 Task: Create a due date automation trigger when advanced on, on the tuesday of the week a card is due add fields with custom field "Resume" set to a date less than 1 working days ago at 11:00 AM.
Action: Mouse moved to (974, 305)
Screenshot: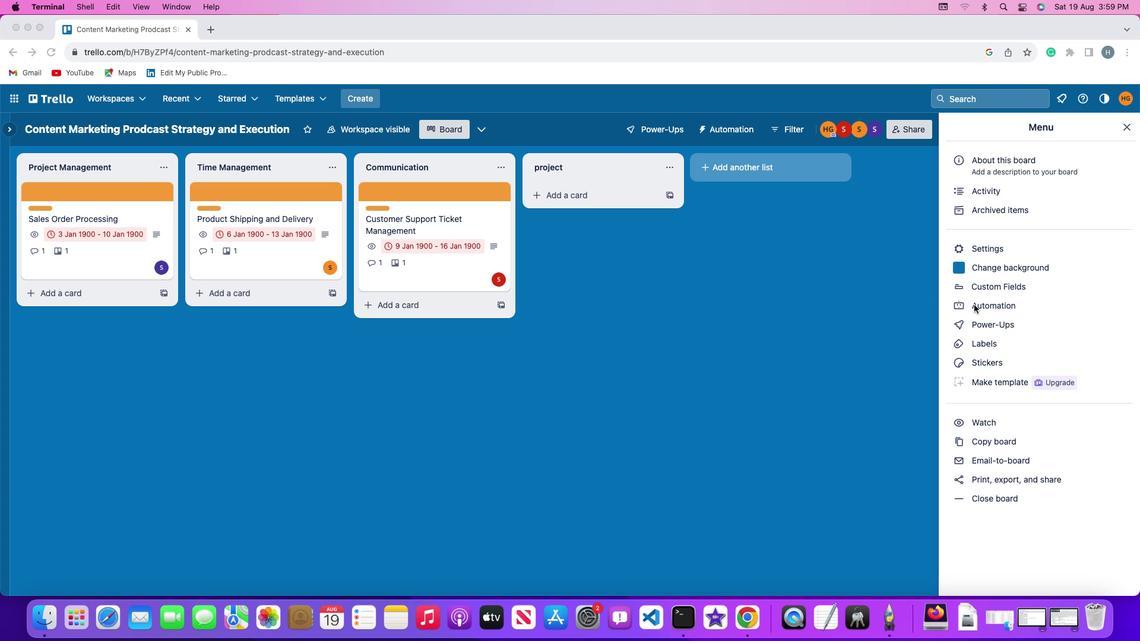 
Action: Mouse pressed left at (974, 305)
Screenshot: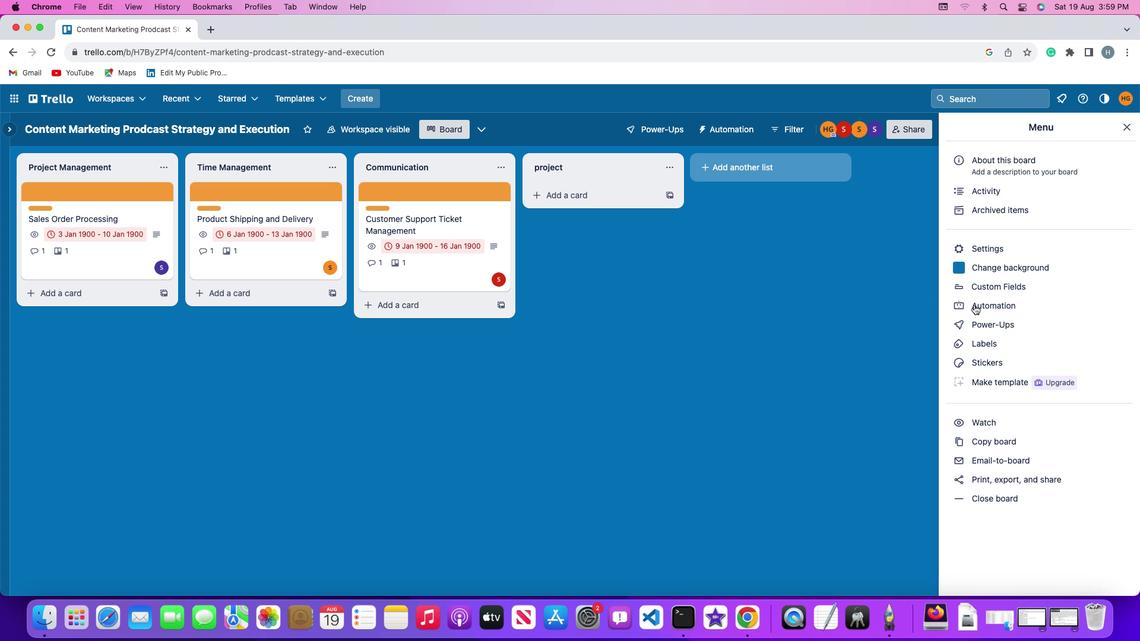 
Action: Mouse pressed left at (974, 305)
Screenshot: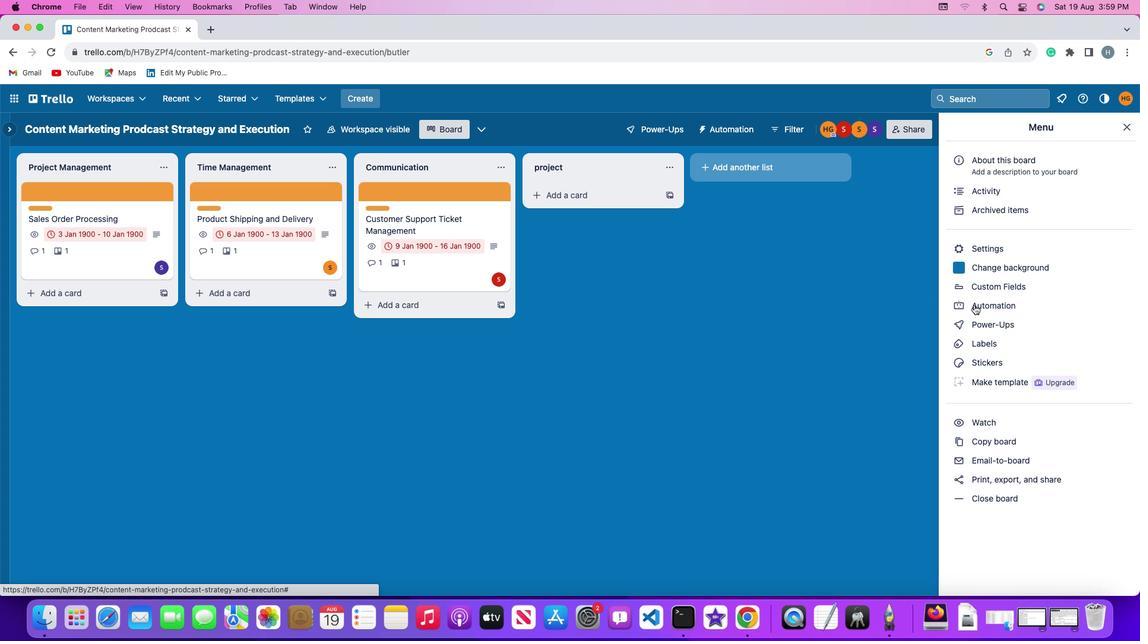
Action: Mouse moved to (86, 282)
Screenshot: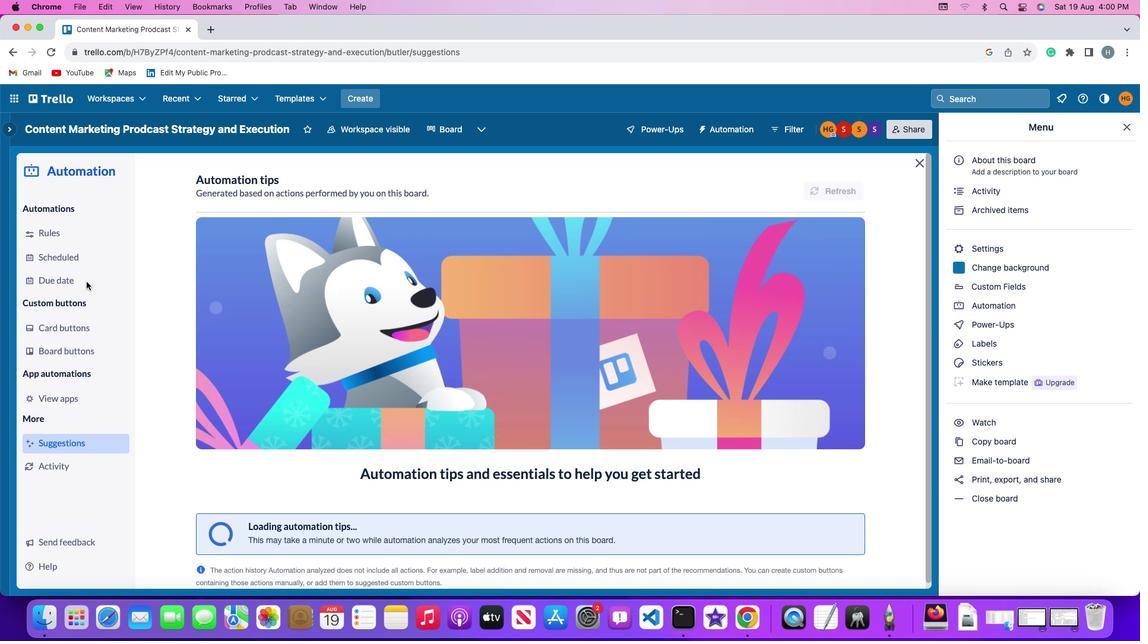 
Action: Mouse pressed left at (86, 282)
Screenshot: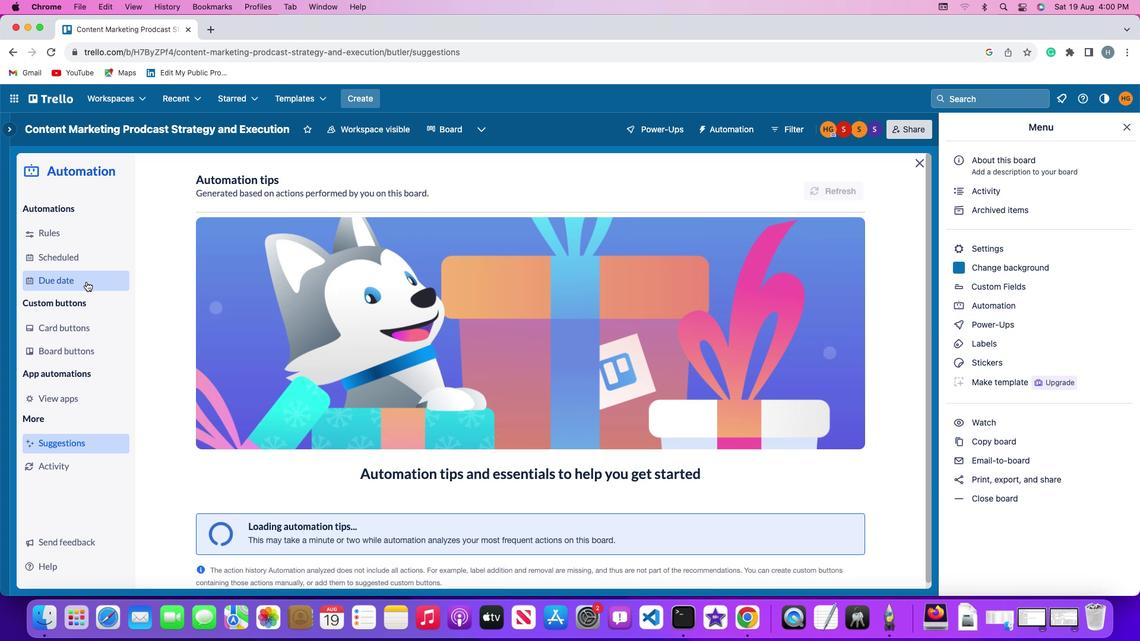 
Action: Mouse moved to (793, 186)
Screenshot: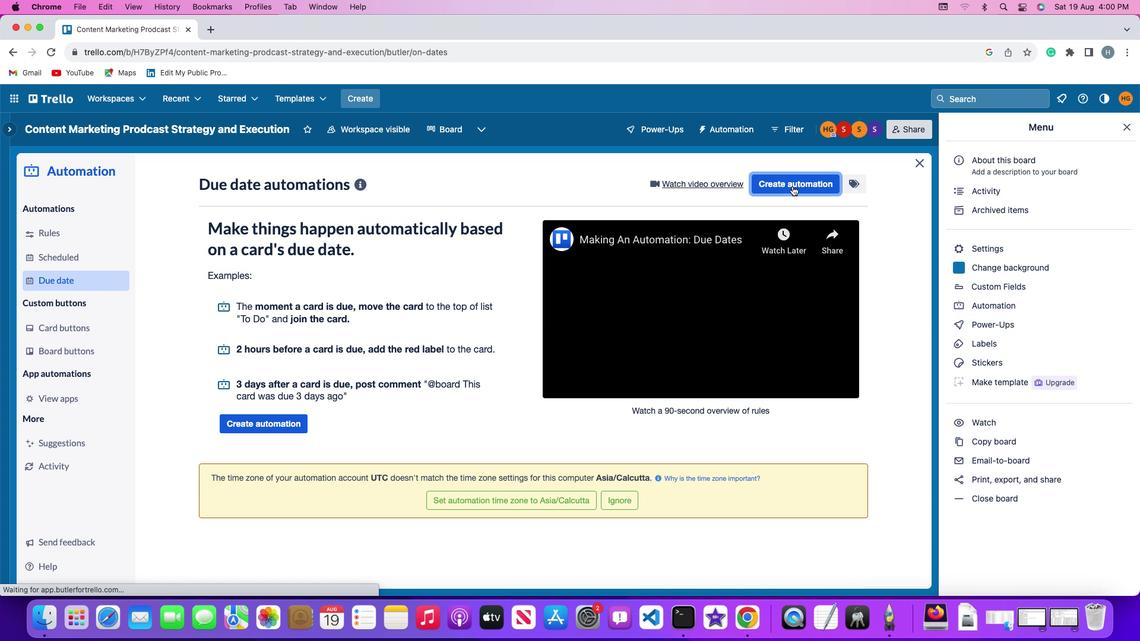 
Action: Mouse pressed left at (793, 186)
Screenshot: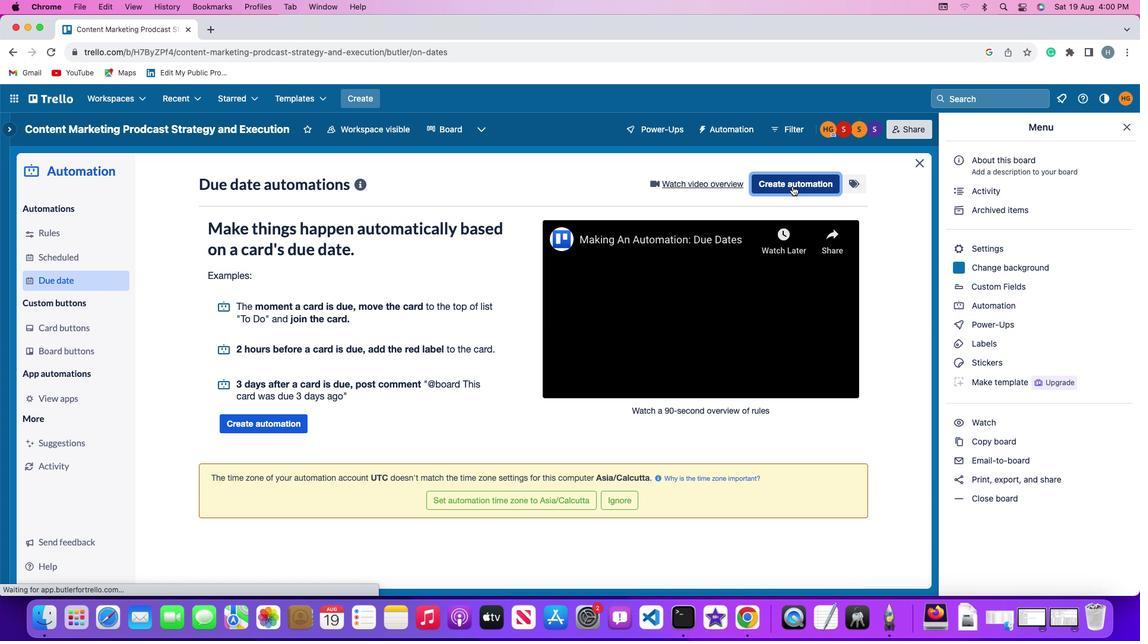 
Action: Mouse moved to (231, 290)
Screenshot: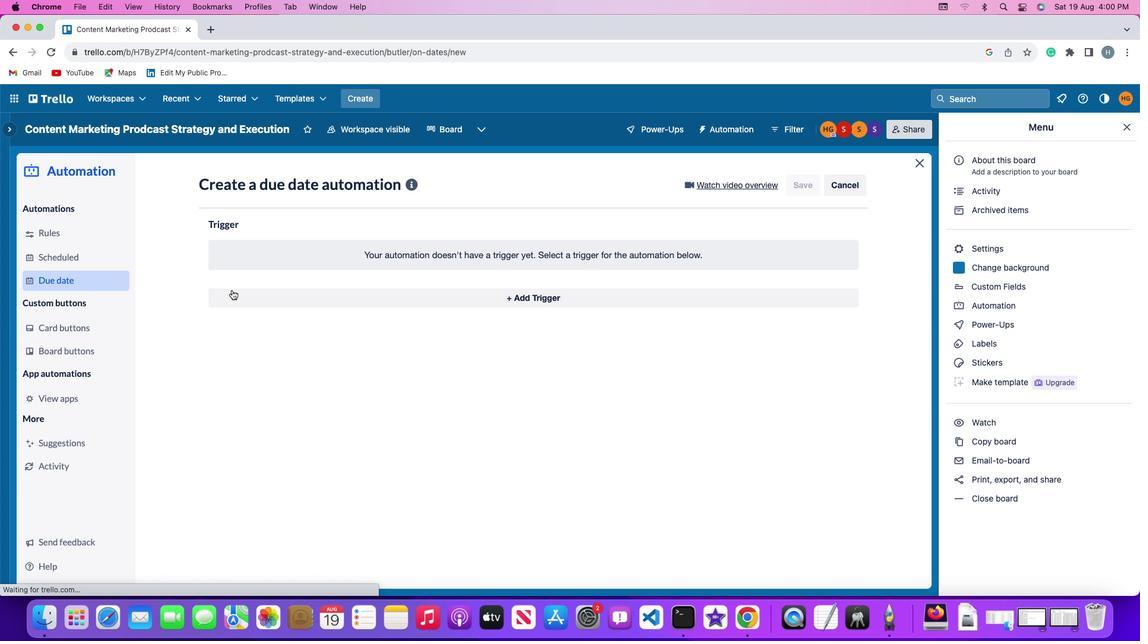 
Action: Mouse pressed left at (231, 290)
Screenshot: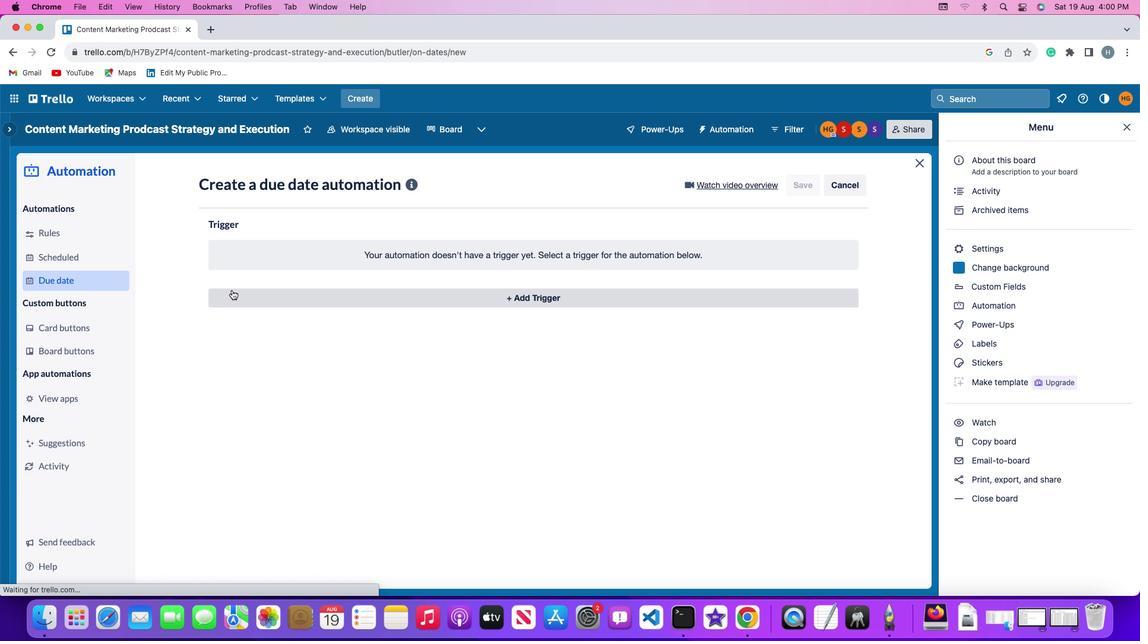 
Action: Mouse moved to (263, 513)
Screenshot: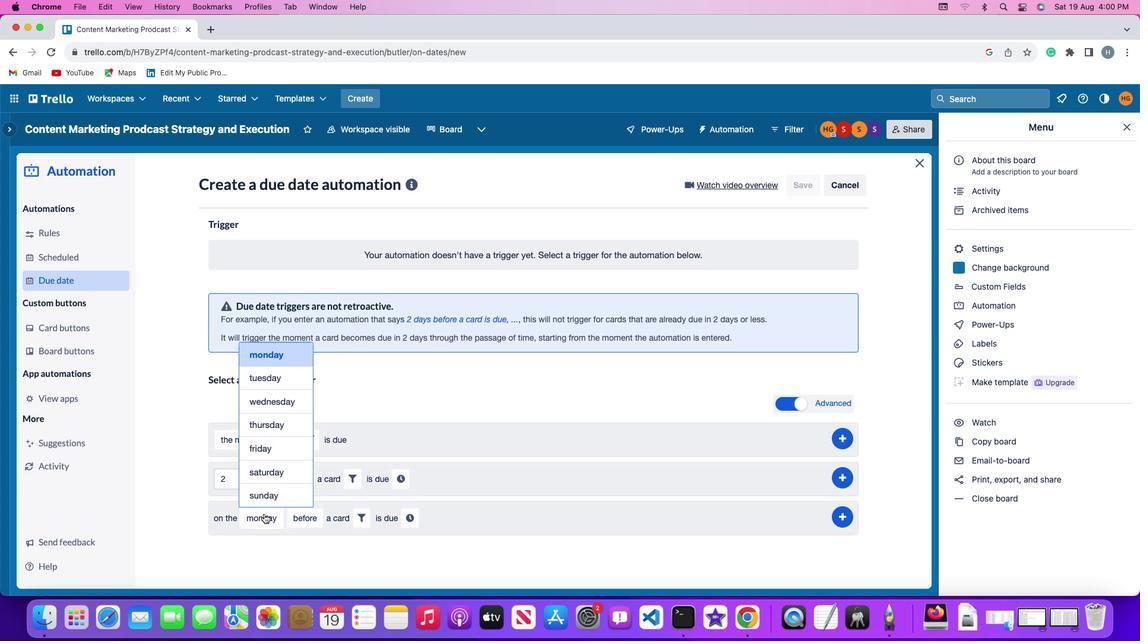
Action: Mouse pressed left at (263, 513)
Screenshot: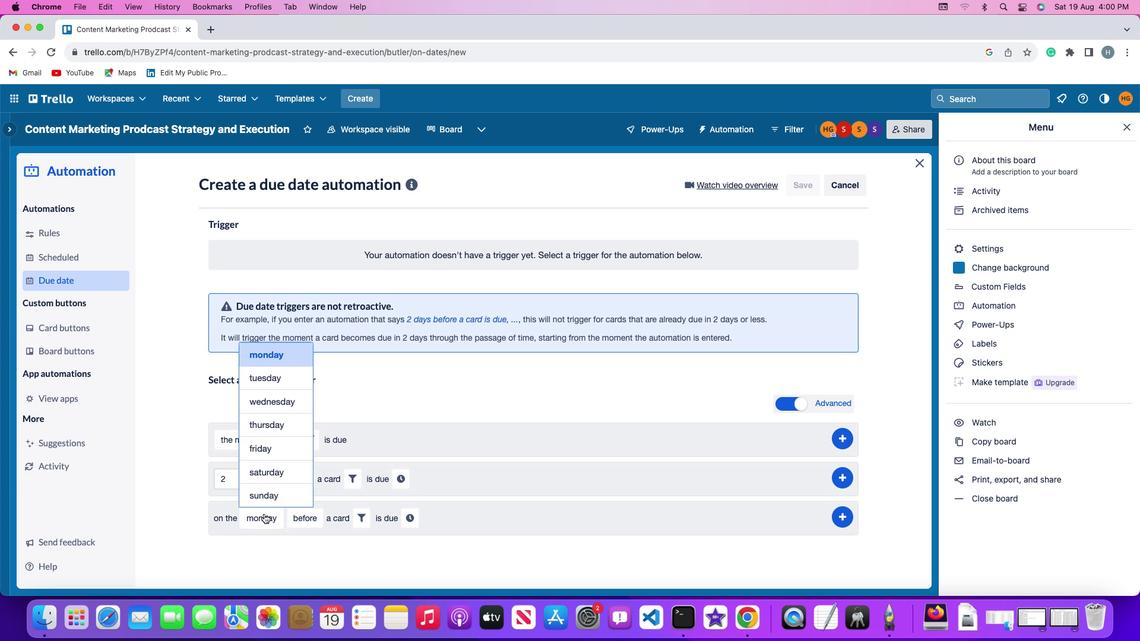 
Action: Mouse moved to (274, 377)
Screenshot: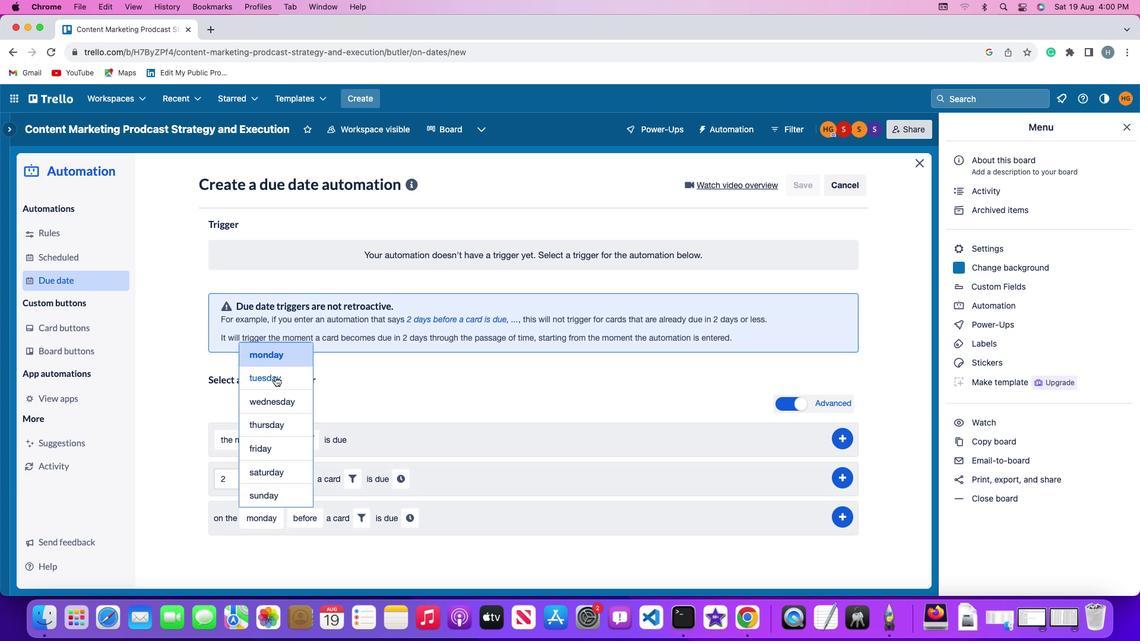 
Action: Mouse pressed left at (274, 377)
Screenshot: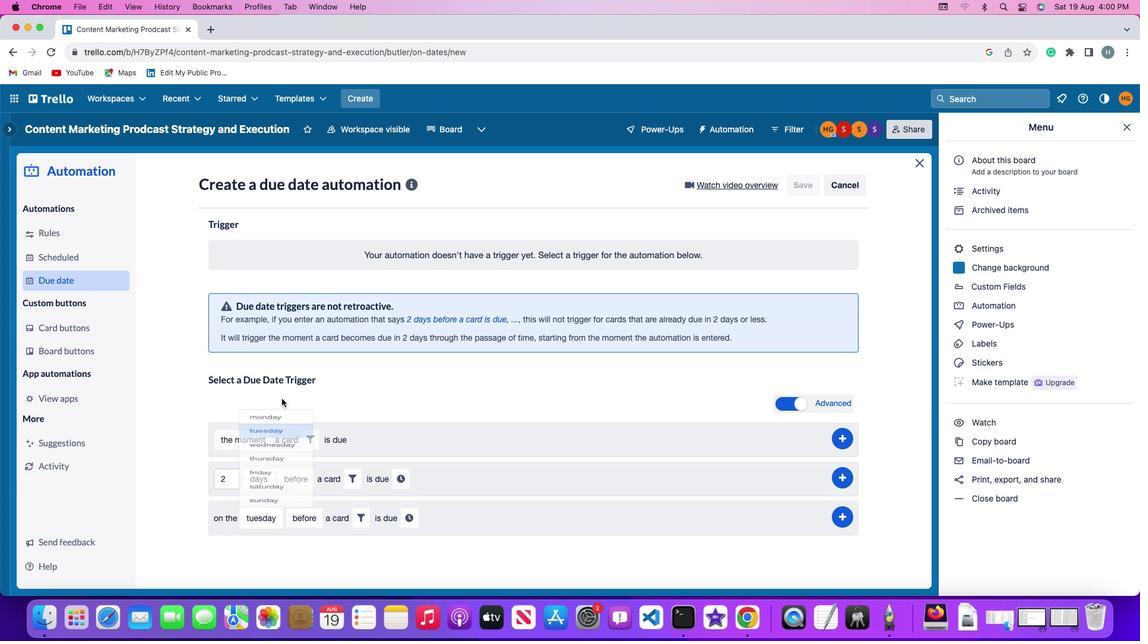 
Action: Mouse moved to (314, 514)
Screenshot: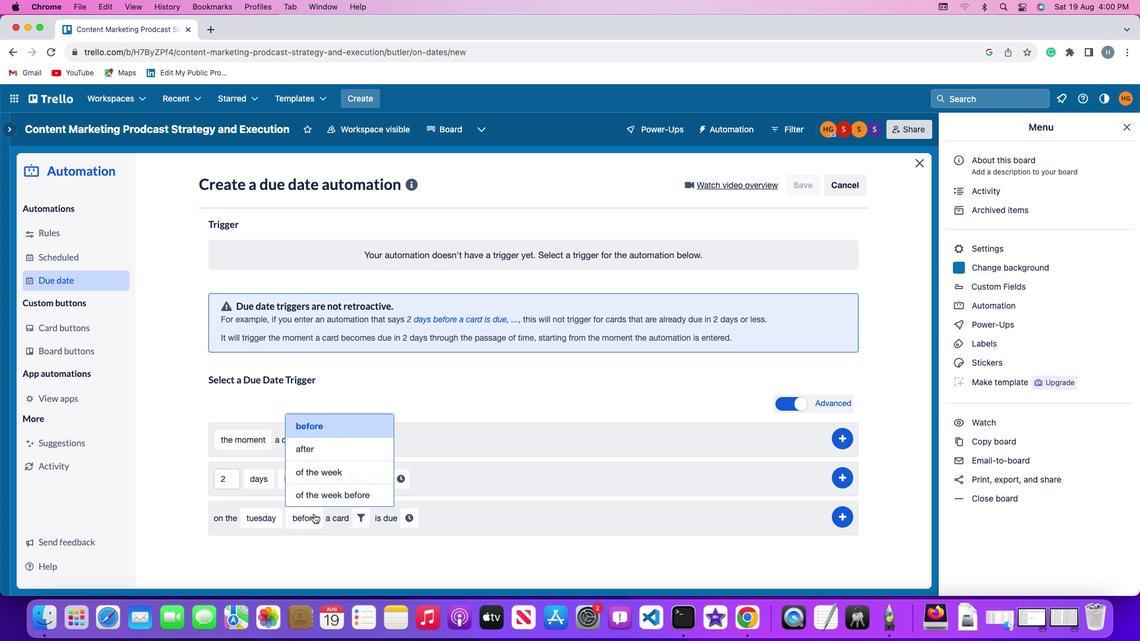 
Action: Mouse pressed left at (314, 514)
Screenshot: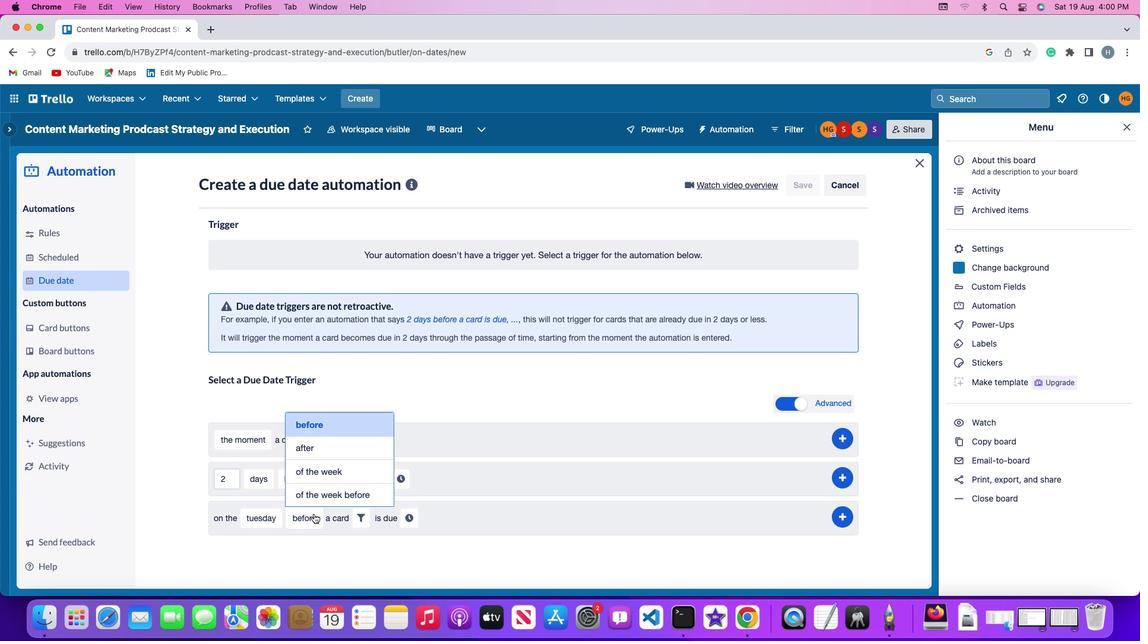 
Action: Mouse moved to (332, 472)
Screenshot: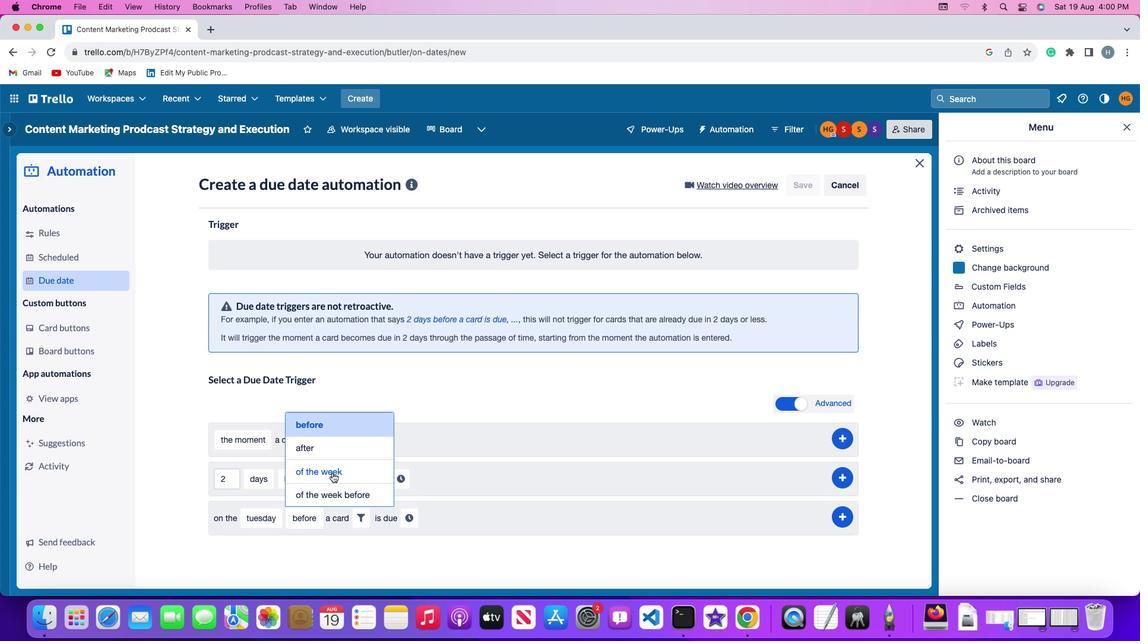 
Action: Mouse pressed left at (332, 472)
Screenshot: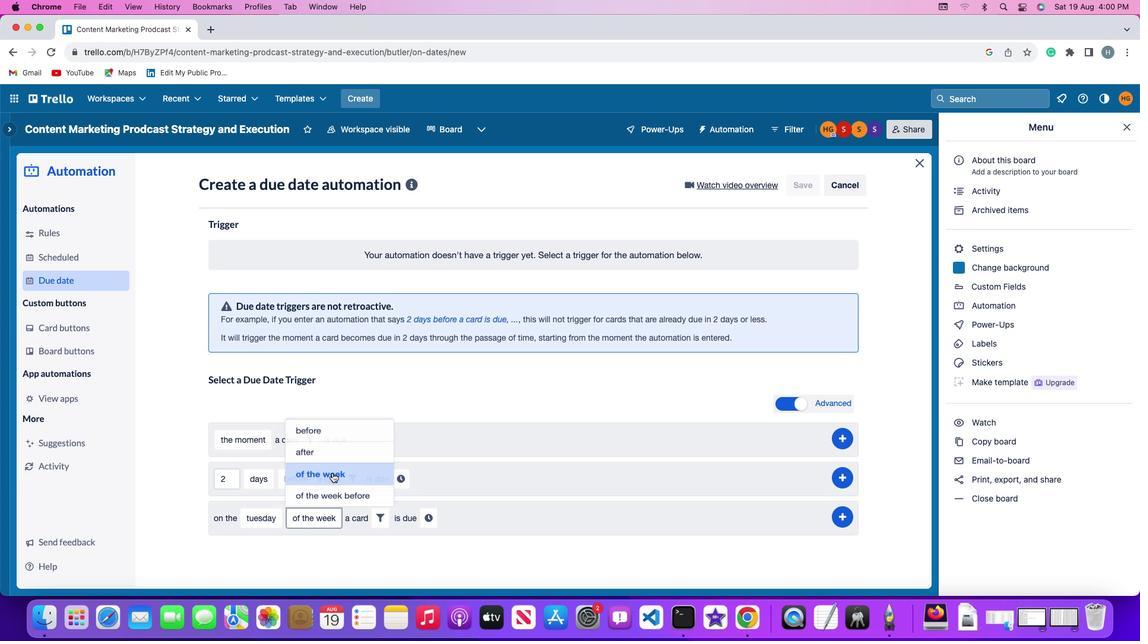 
Action: Mouse moved to (386, 517)
Screenshot: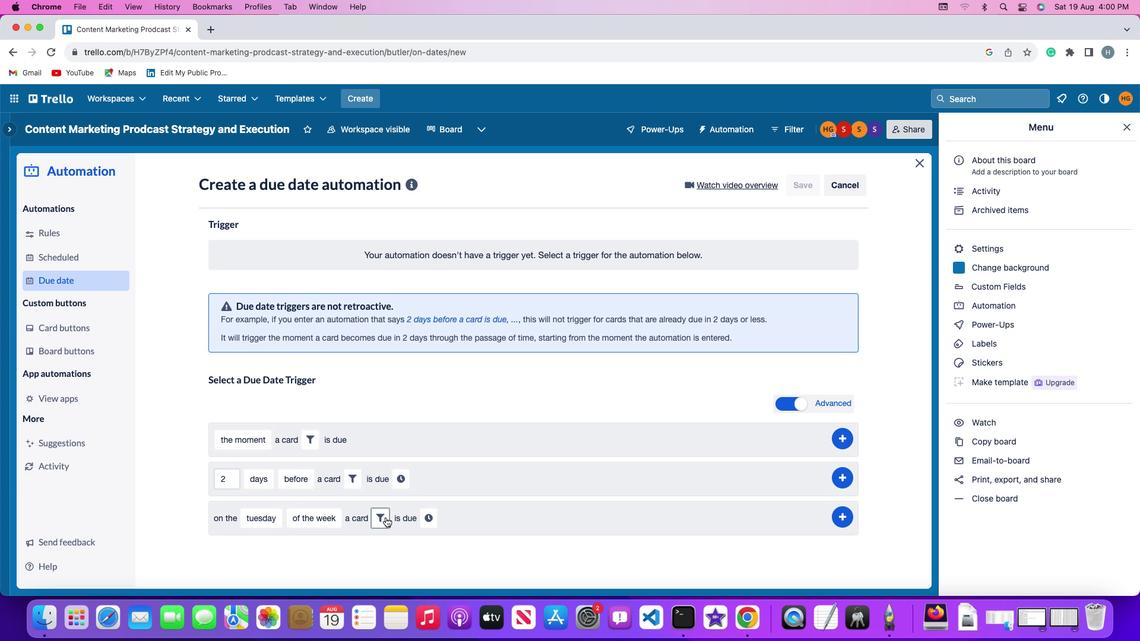 
Action: Mouse pressed left at (386, 517)
Screenshot: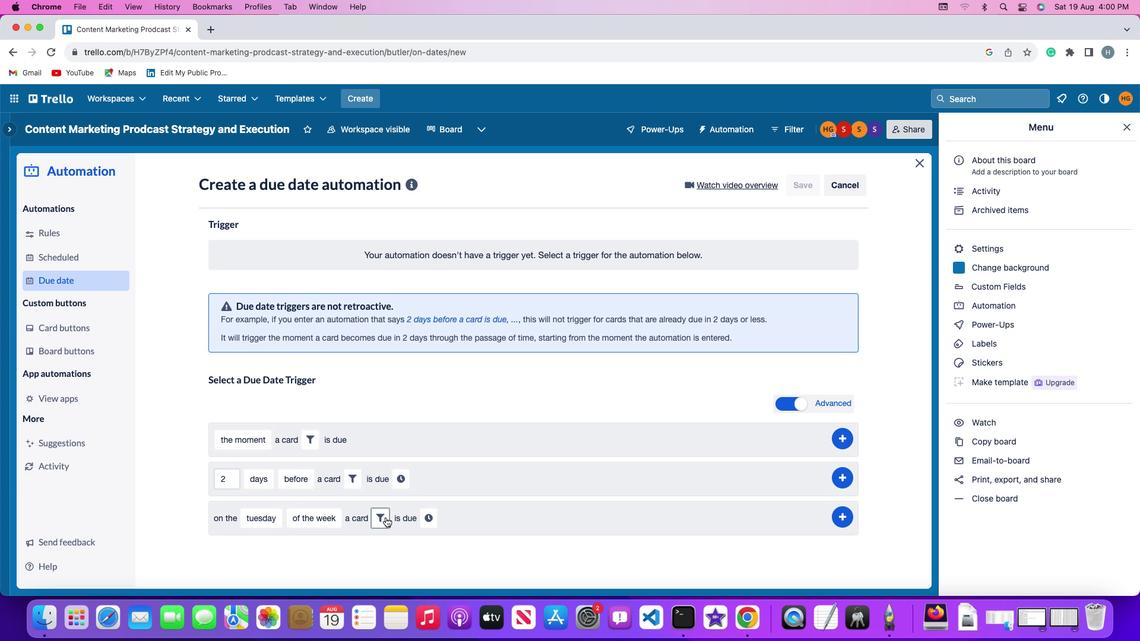 
Action: Mouse moved to (580, 554)
Screenshot: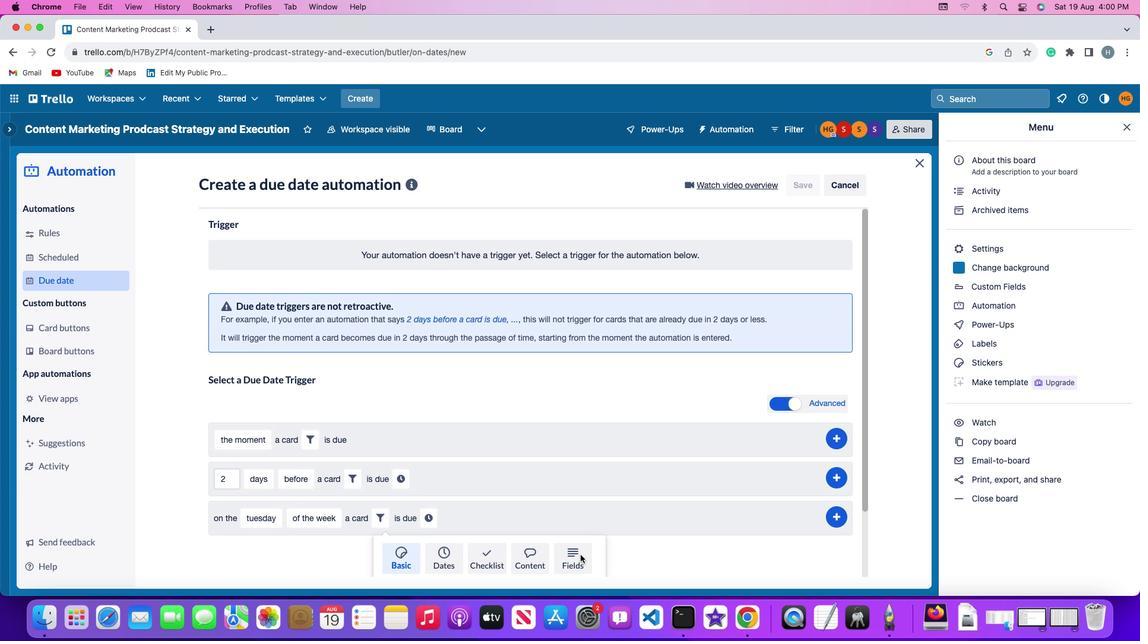 
Action: Mouse pressed left at (580, 554)
Screenshot: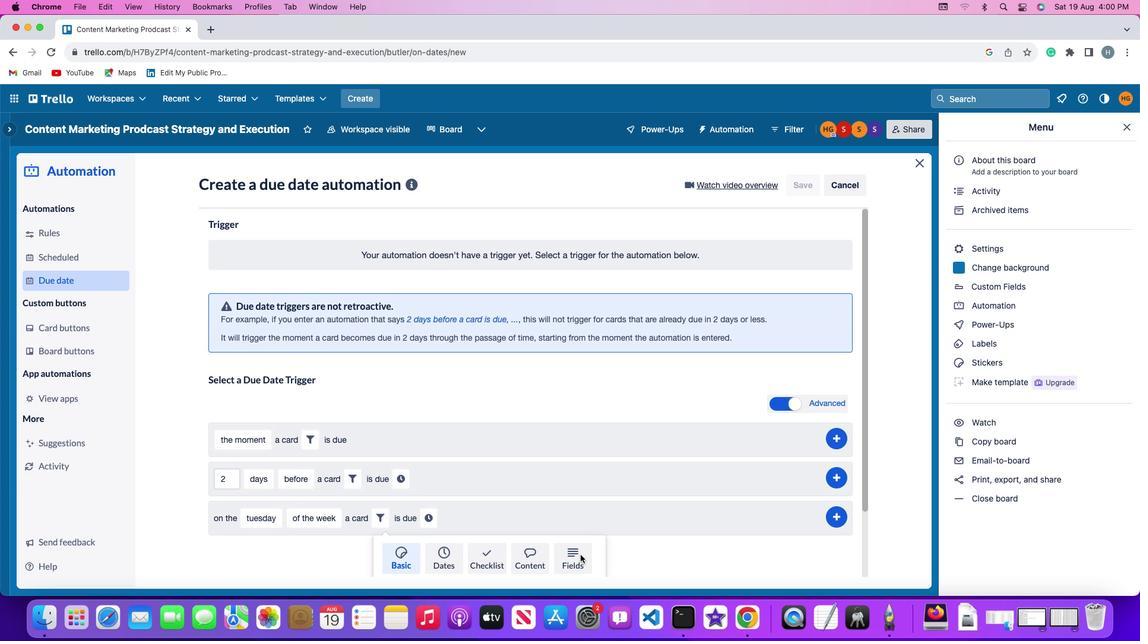 
Action: Mouse moved to (360, 553)
Screenshot: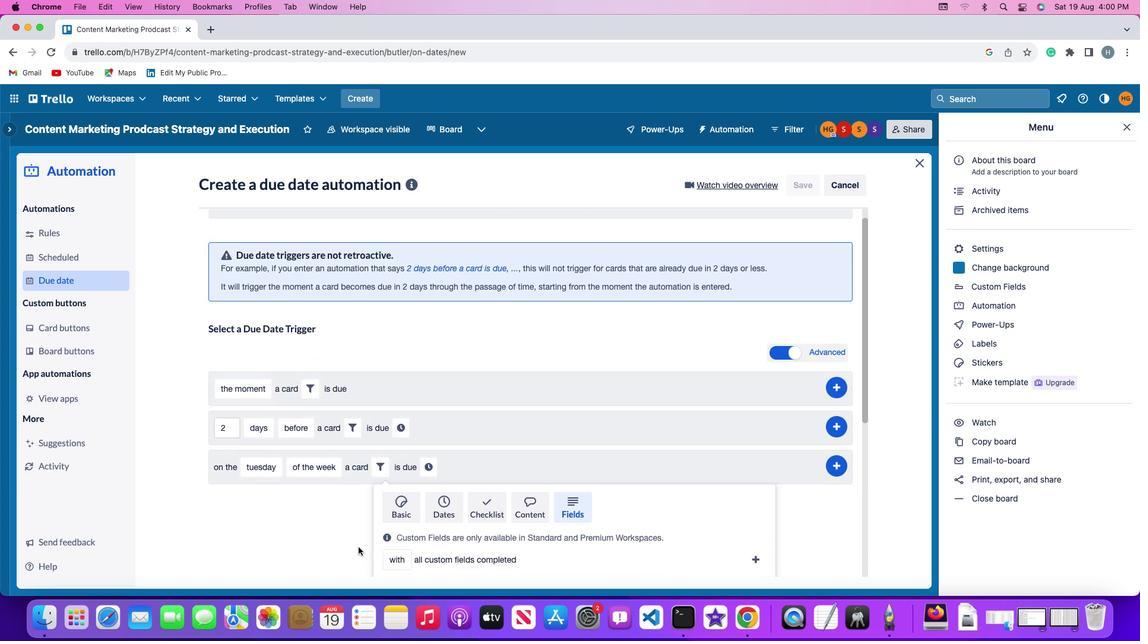 
Action: Mouse scrolled (360, 553) with delta (0, 0)
Screenshot: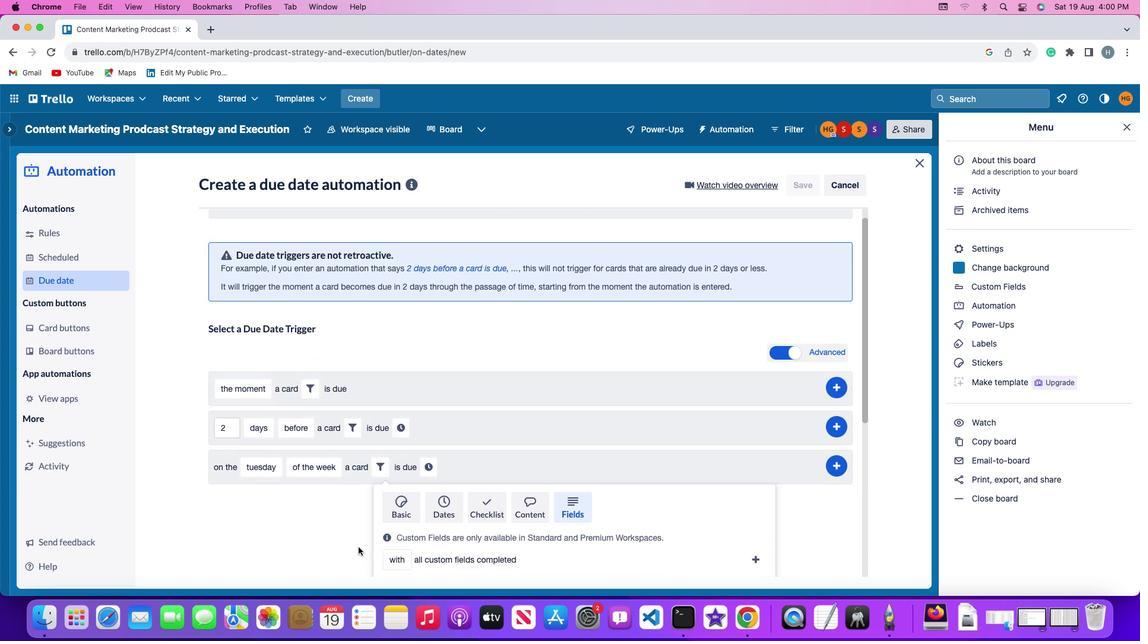 
Action: Mouse moved to (359, 552)
Screenshot: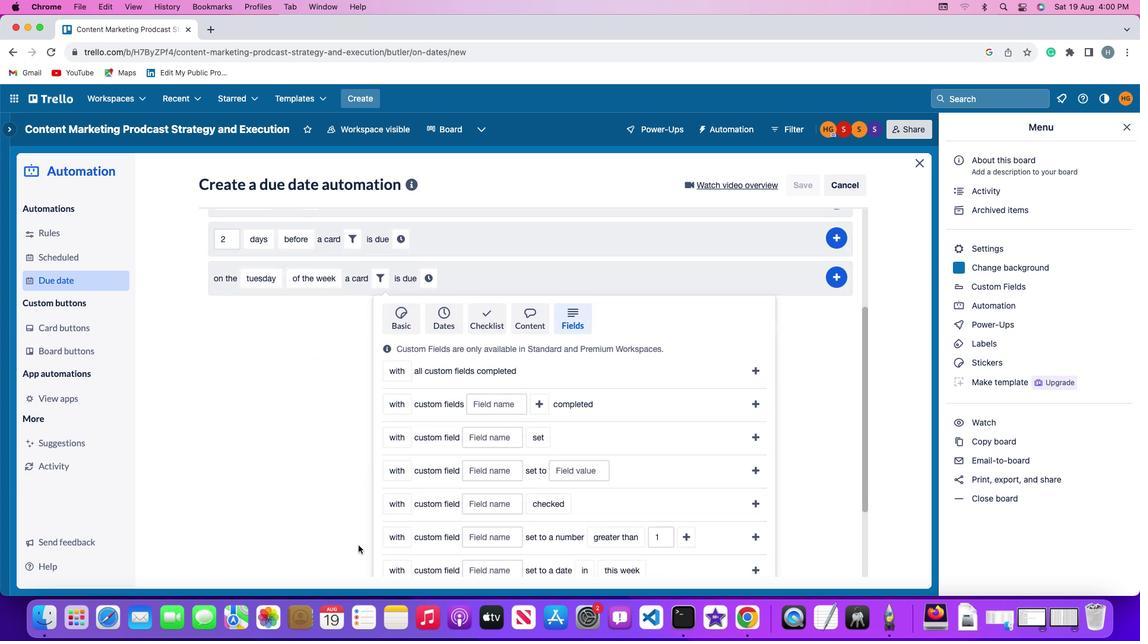 
Action: Mouse scrolled (359, 552) with delta (0, 0)
Screenshot: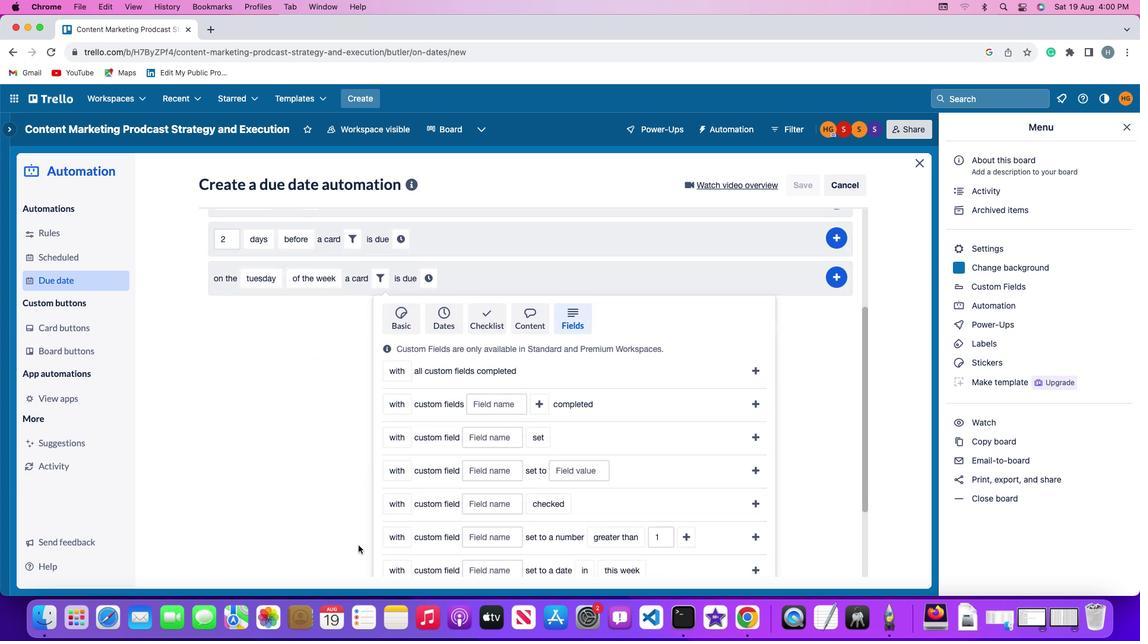 
Action: Mouse scrolled (359, 552) with delta (0, -1)
Screenshot: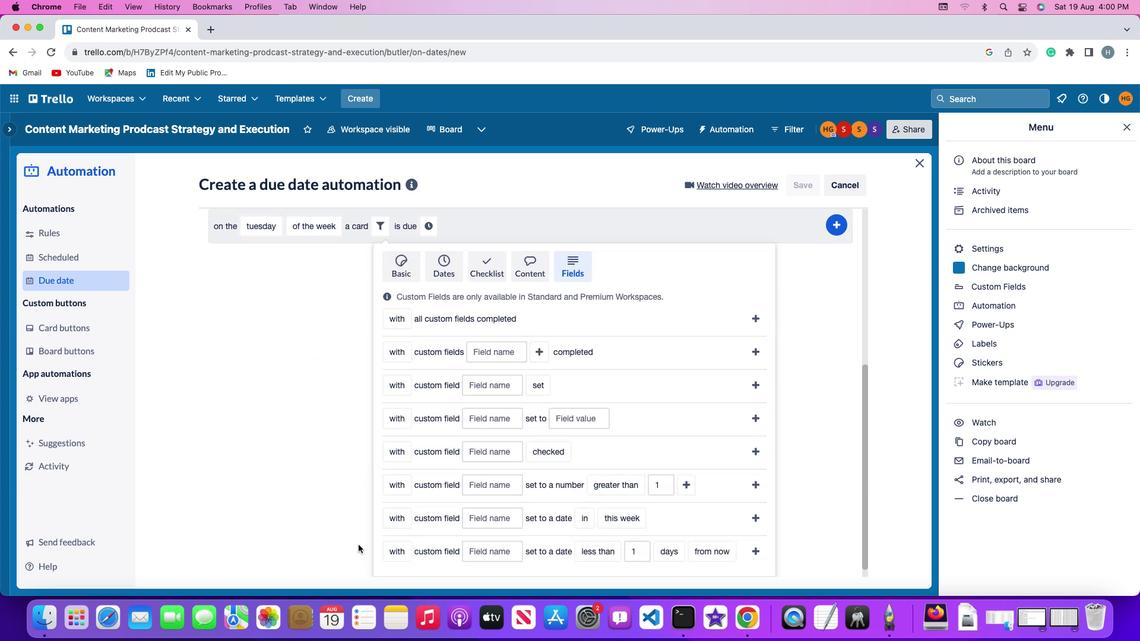 
Action: Mouse moved to (359, 552)
Screenshot: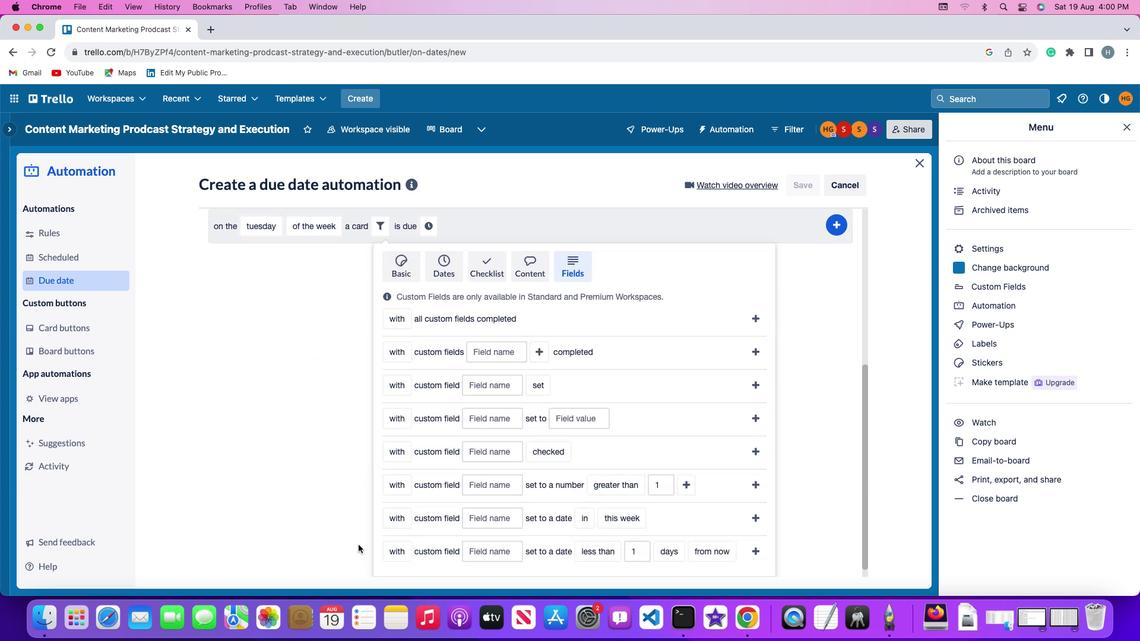 
Action: Mouse scrolled (359, 552) with delta (0, -2)
Screenshot: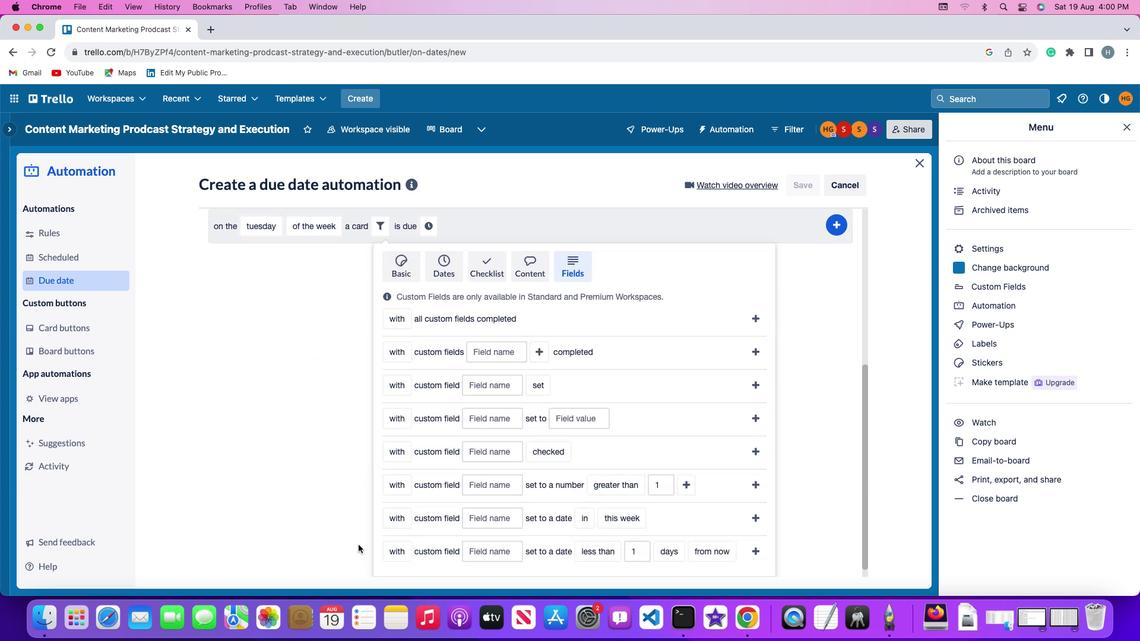 
Action: Mouse moved to (359, 551)
Screenshot: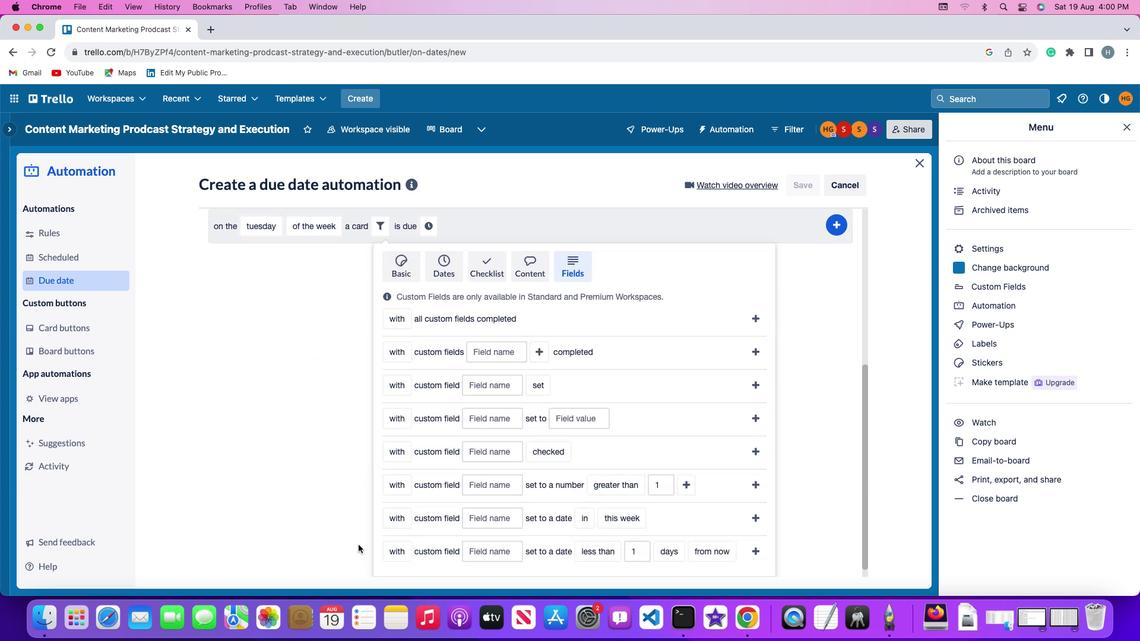 
Action: Mouse scrolled (359, 551) with delta (0, -3)
Screenshot: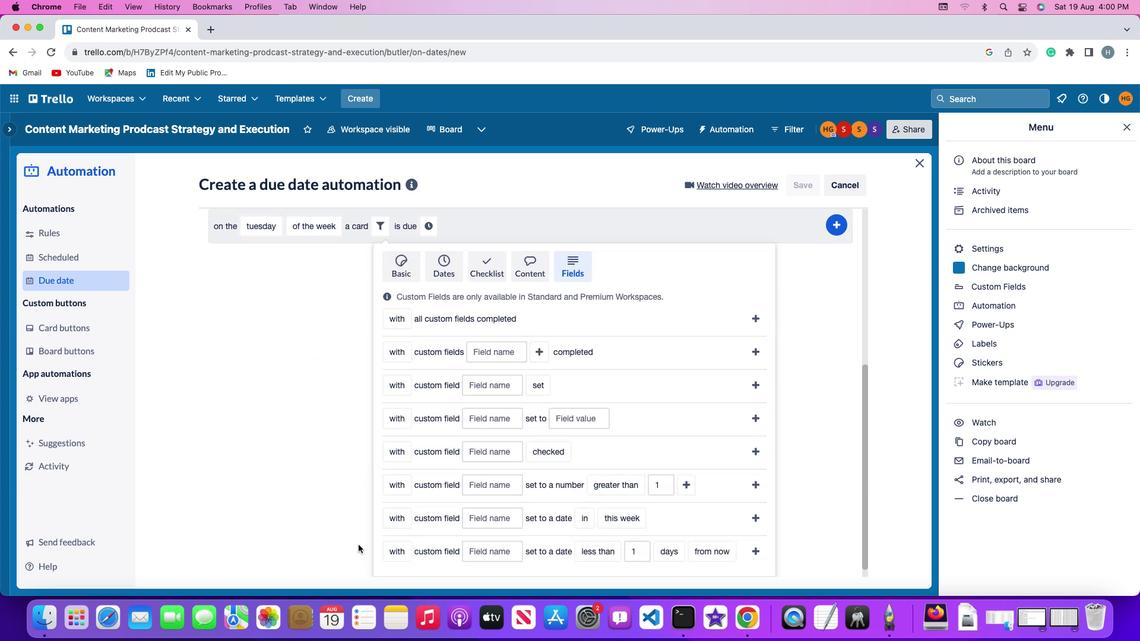 
Action: Mouse moved to (358, 550)
Screenshot: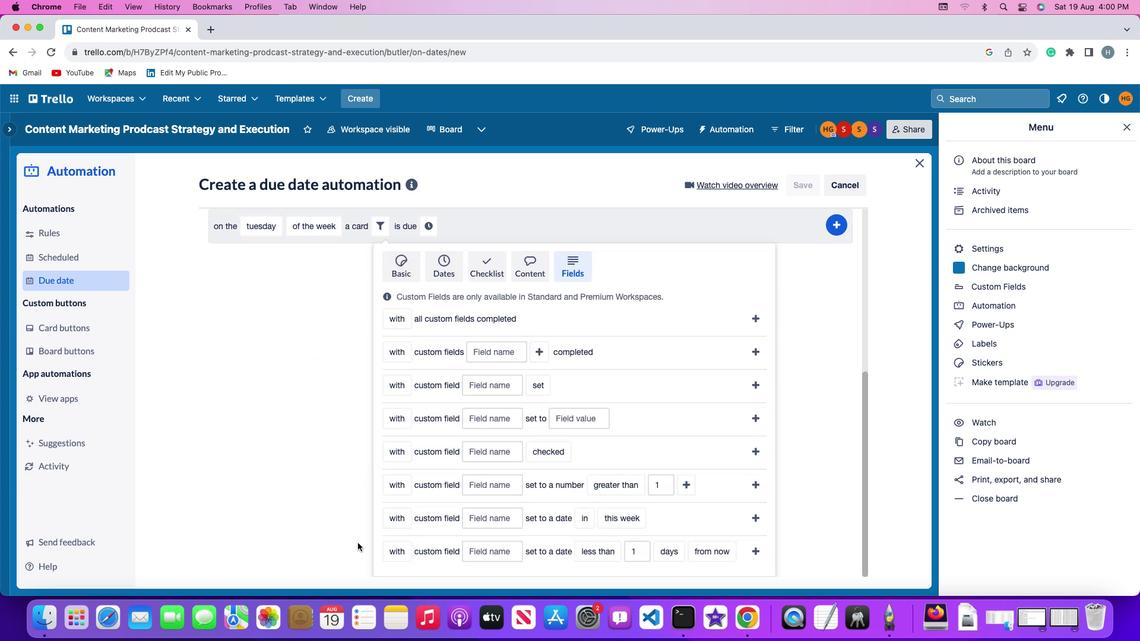 
Action: Mouse scrolled (358, 550) with delta (0, -3)
Screenshot: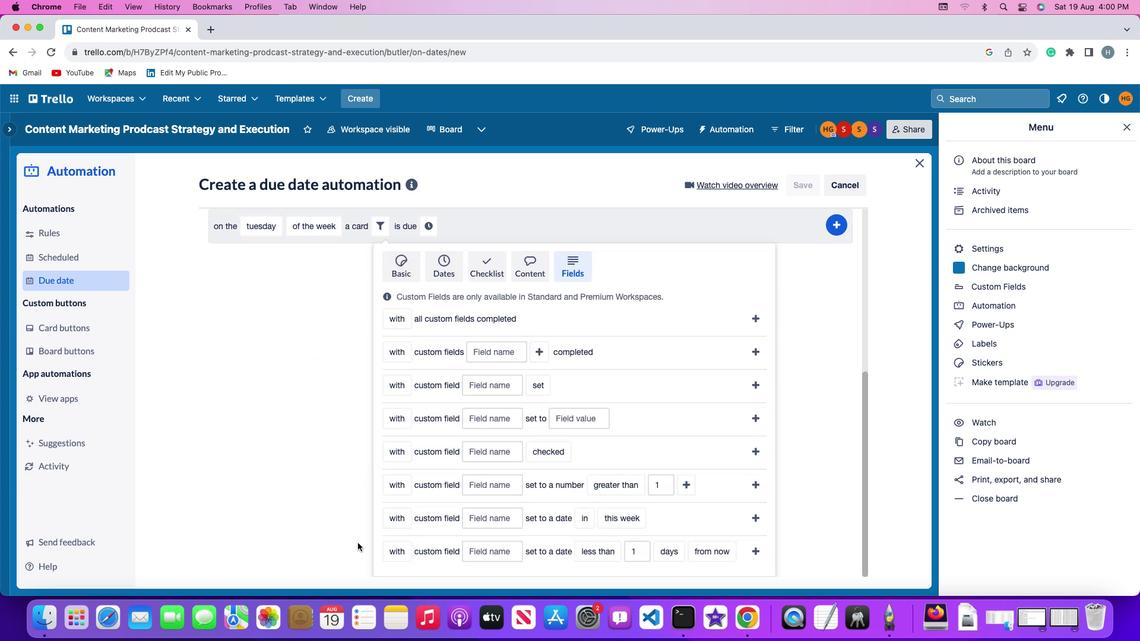 
Action: Mouse moved to (357, 541)
Screenshot: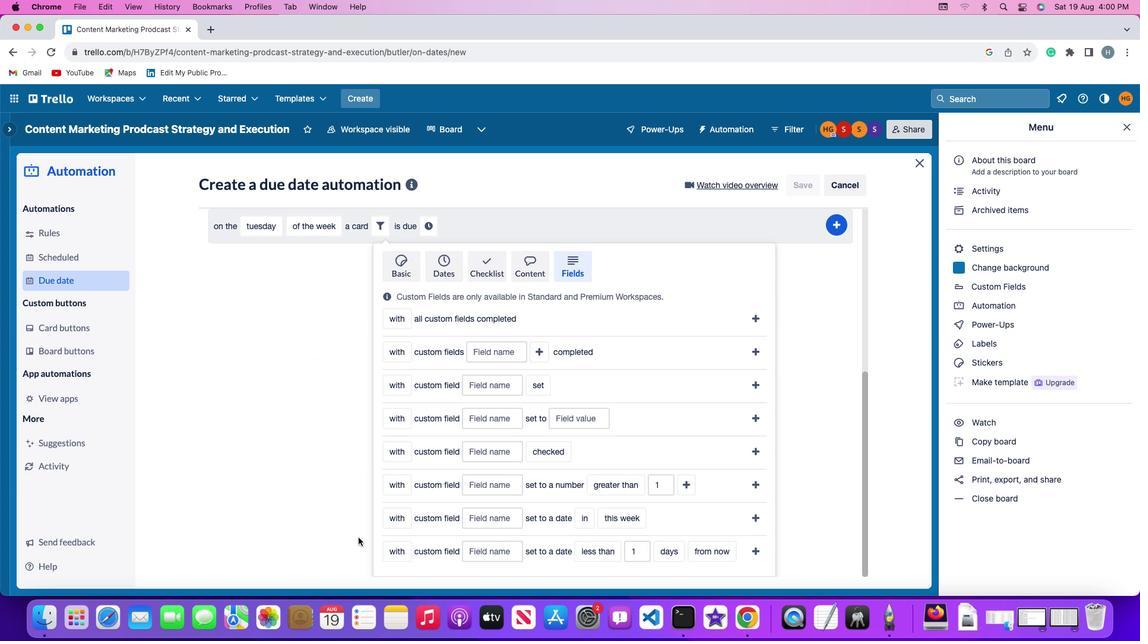 
Action: Mouse scrolled (357, 541) with delta (0, 0)
Screenshot: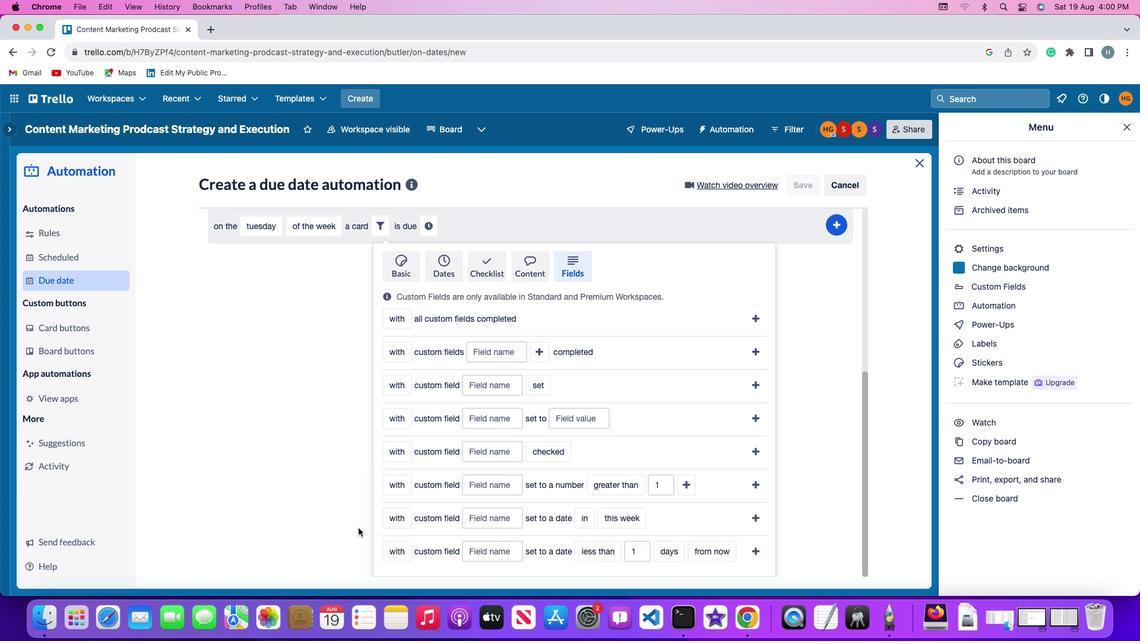 
Action: Mouse scrolled (357, 541) with delta (0, 0)
Screenshot: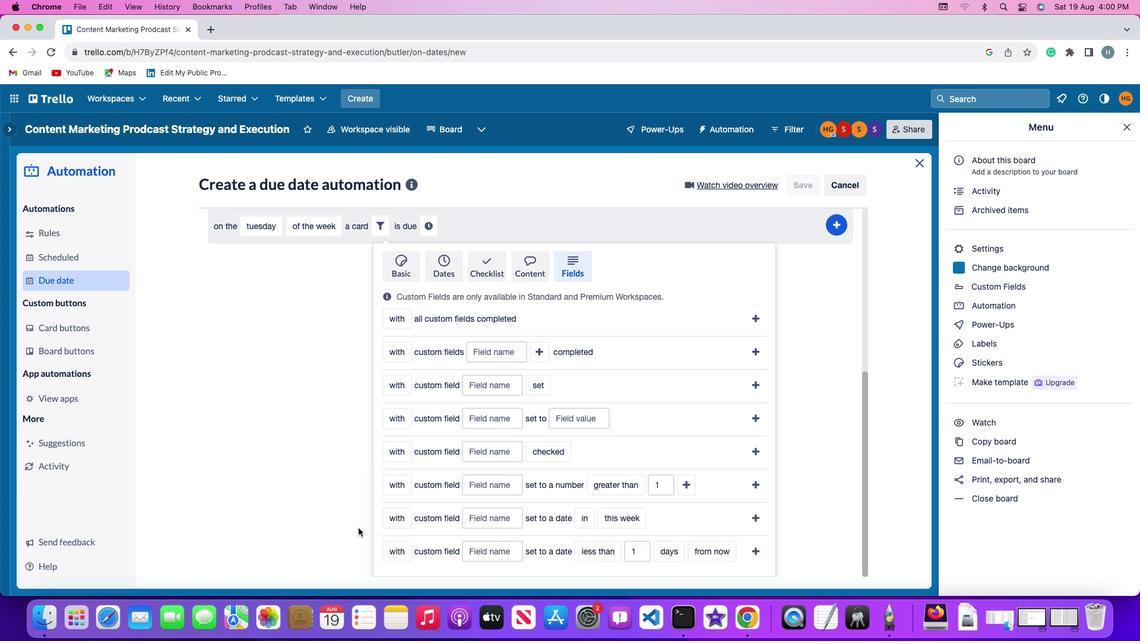 
Action: Mouse moved to (357, 541)
Screenshot: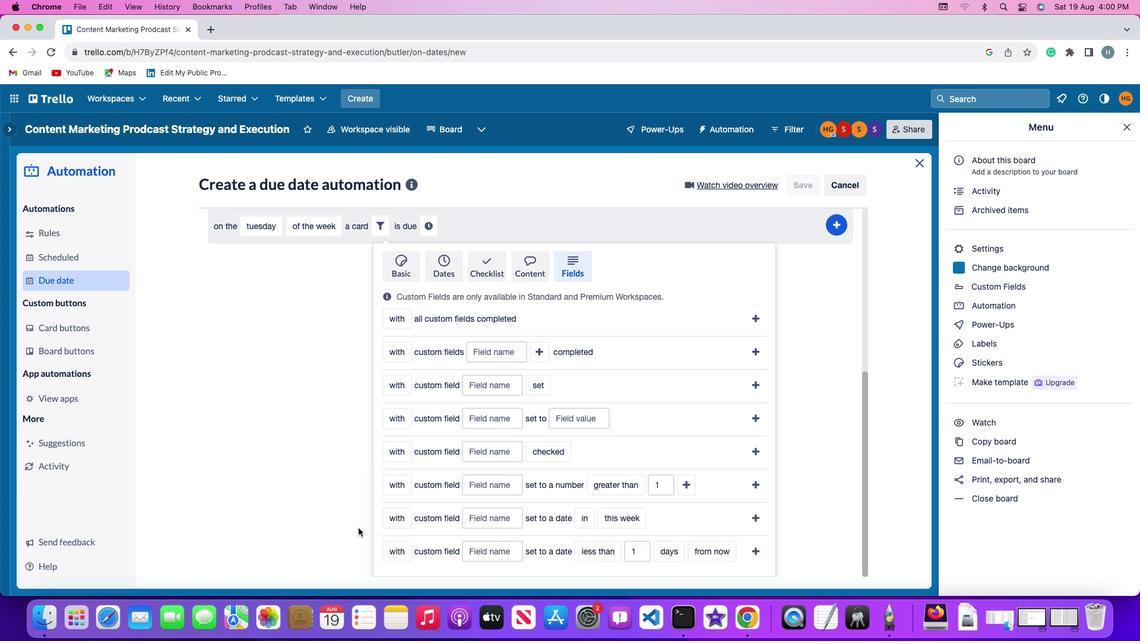 
Action: Mouse scrolled (357, 541) with delta (0, -1)
Screenshot: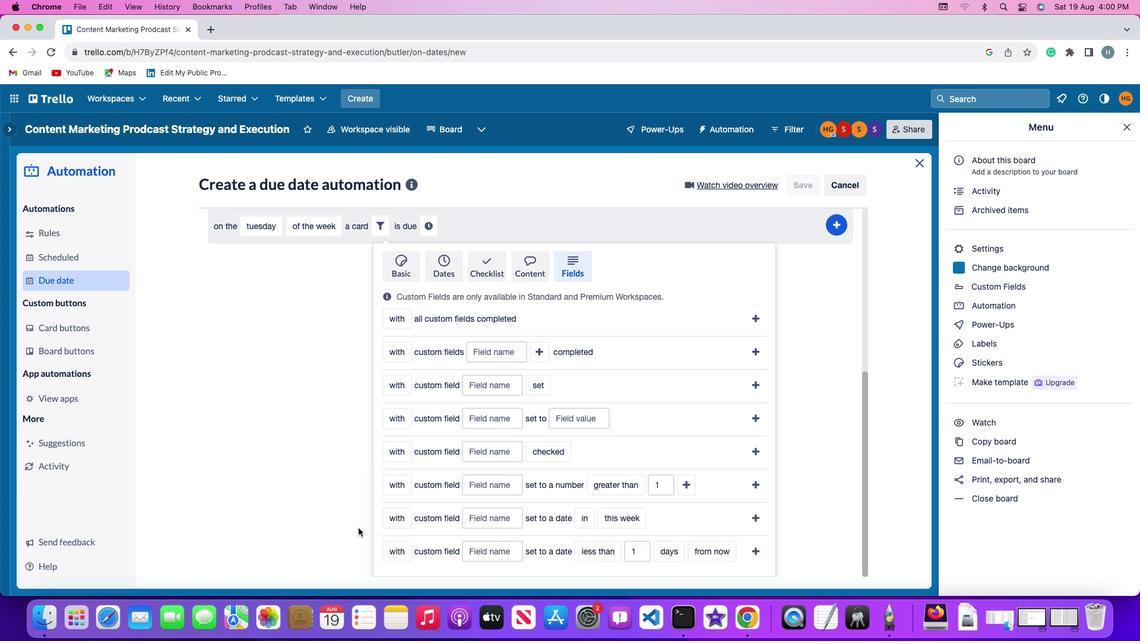 
Action: Mouse scrolled (357, 541) with delta (0, -2)
Screenshot: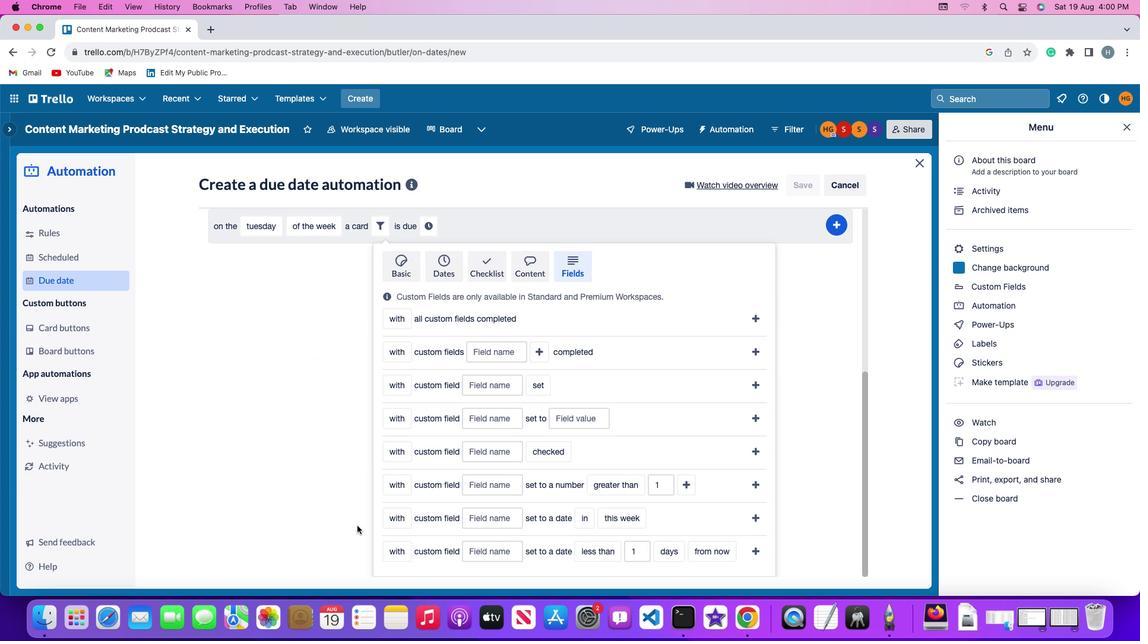 
Action: Mouse moved to (358, 540)
Screenshot: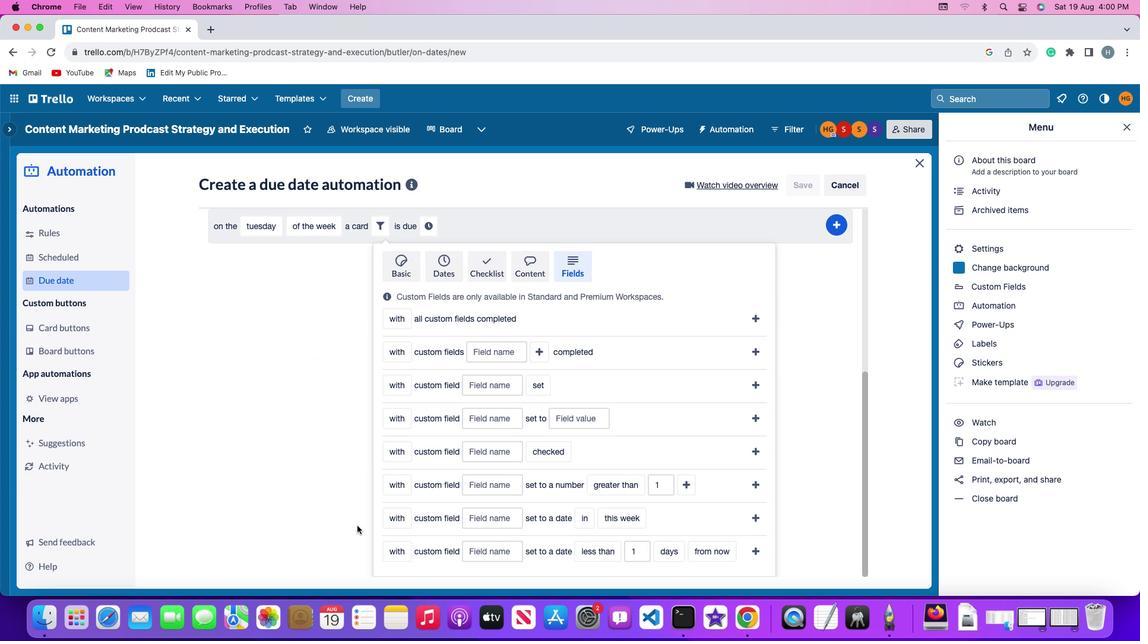 
Action: Mouse scrolled (358, 540) with delta (0, -3)
Screenshot: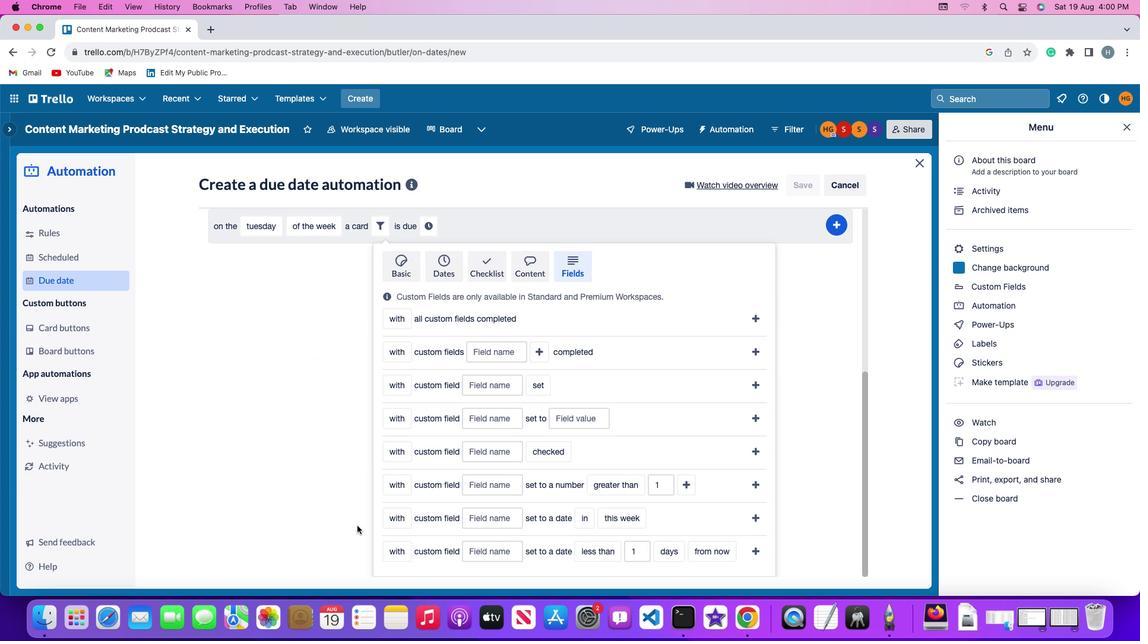 
Action: Mouse moved to (399, 544)
Screenshot: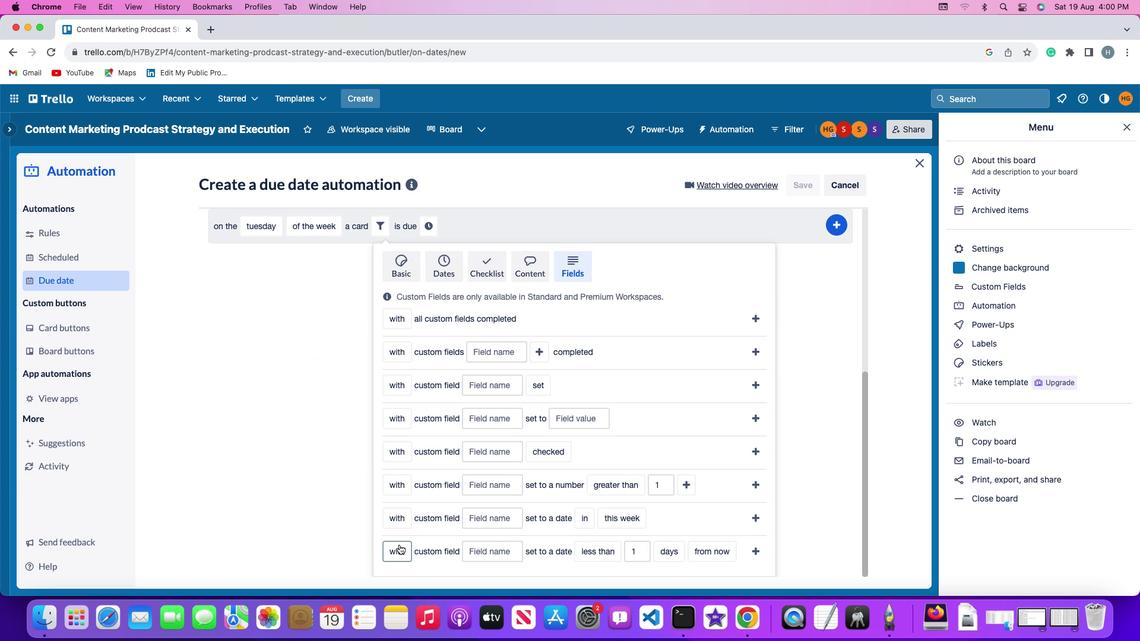 
Action: Mouse pressed left at (399, 544)
Screenshot: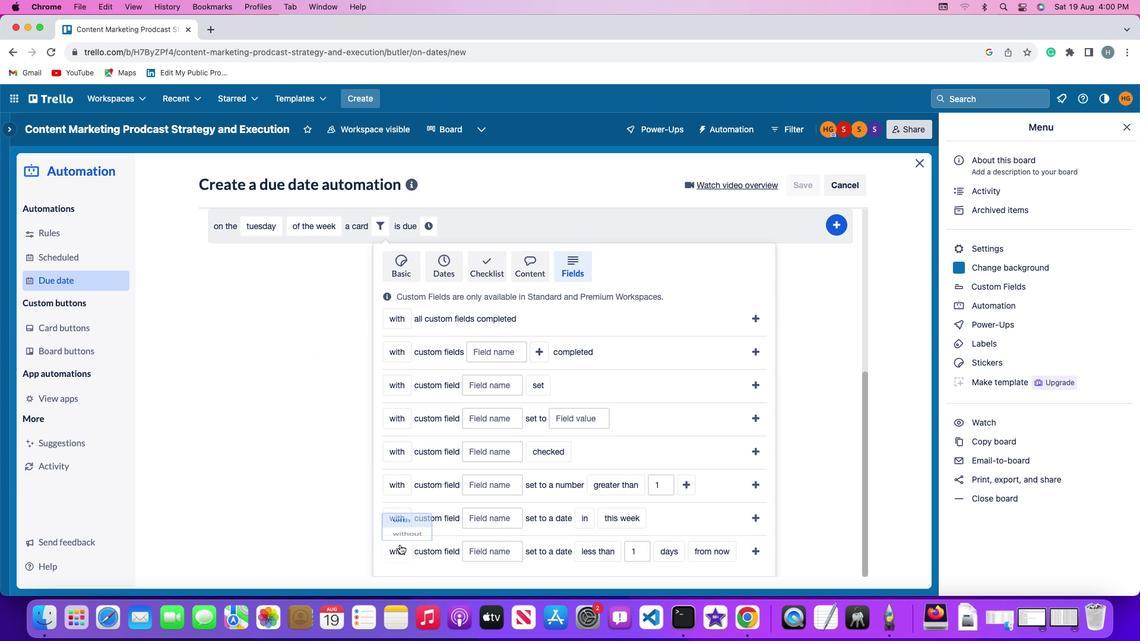 
Action: Mouse moved to (404, 507)
Screenshot: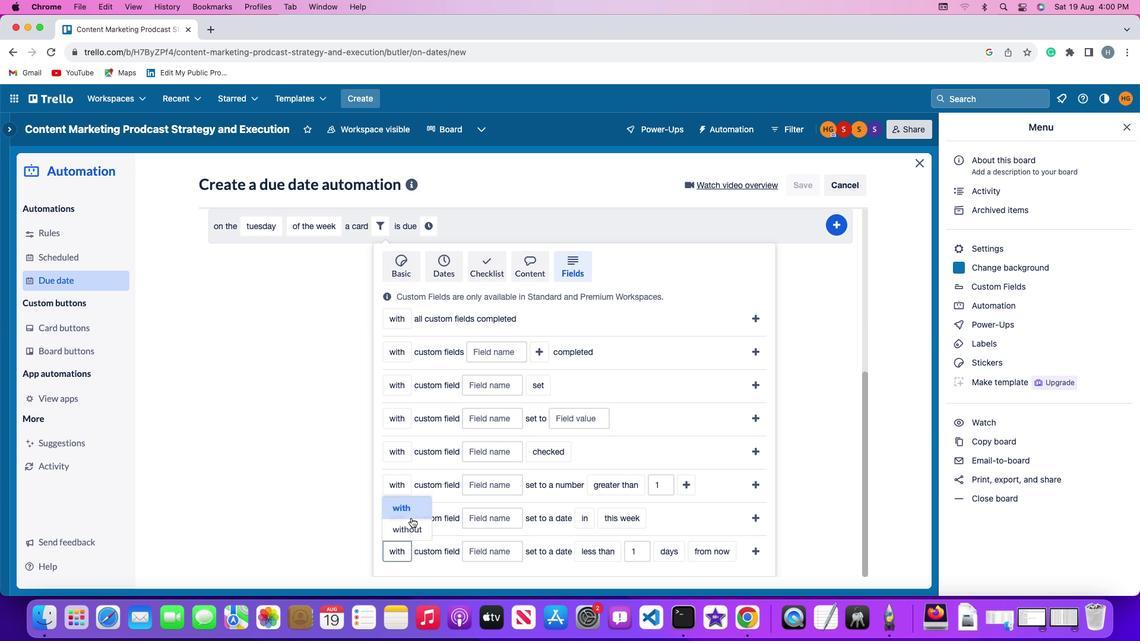 
Action: Mouse pressed left at (404, 507)
Screenshot: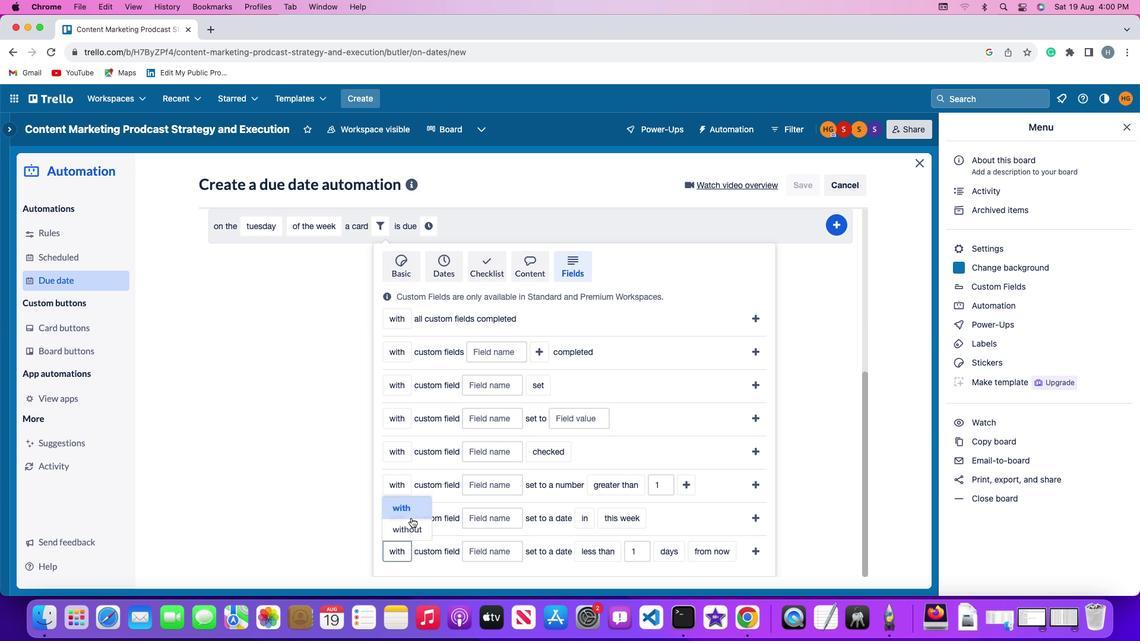 
Action: Mouse moved to (482, 552)
Screenshot: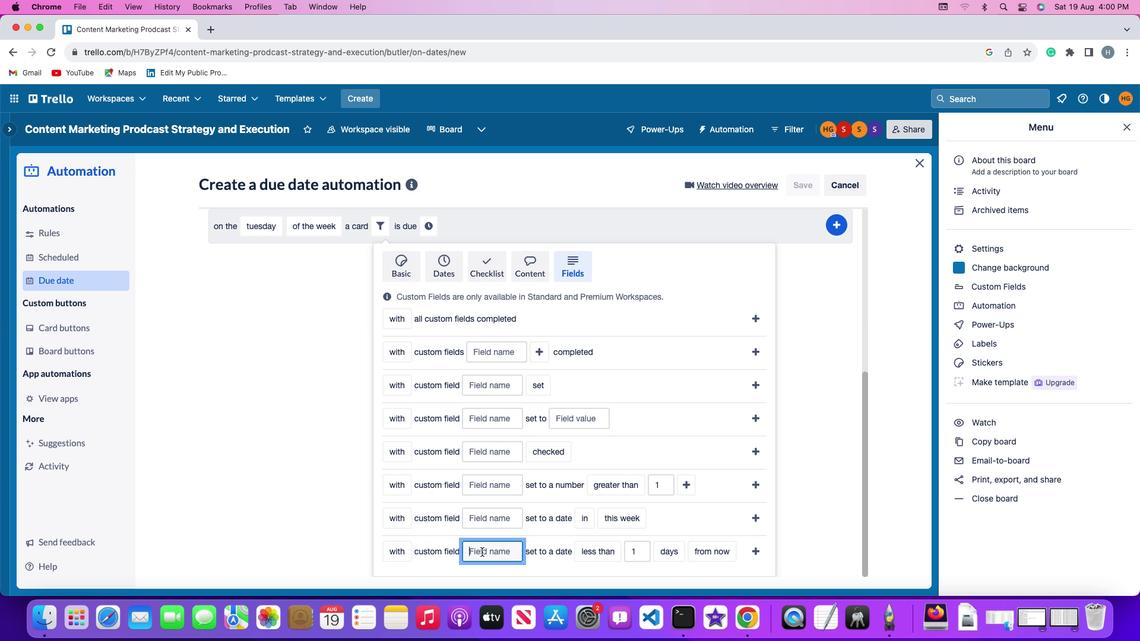
Action: Mouse pressed left at (482, 552)
Screenshot: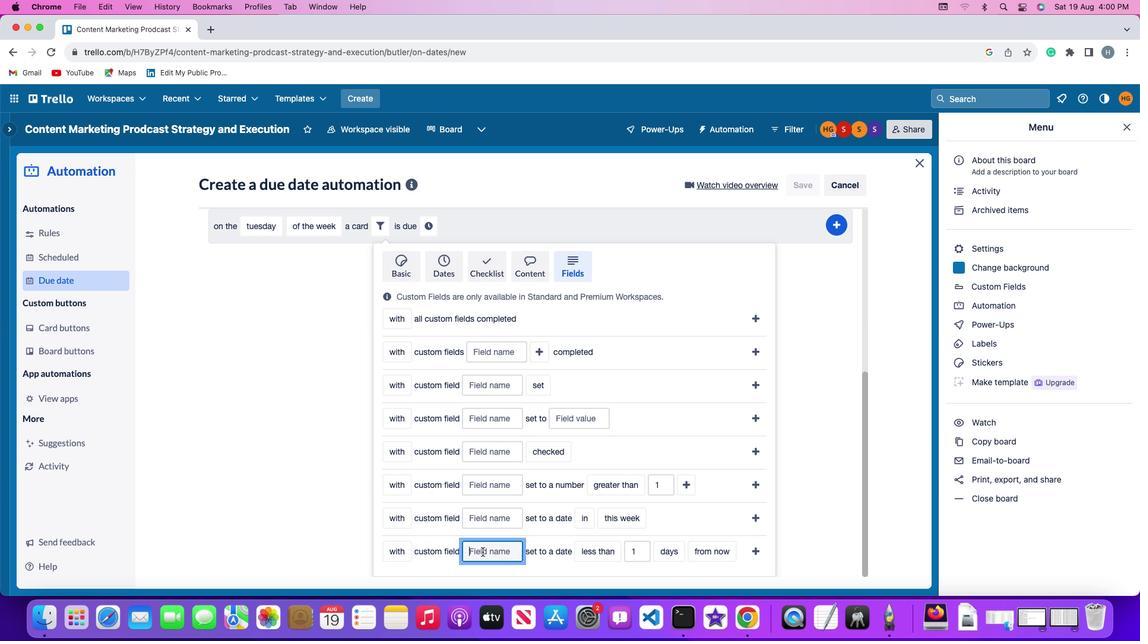 
Action: Mouse moved to (482, 551)
Screenshot: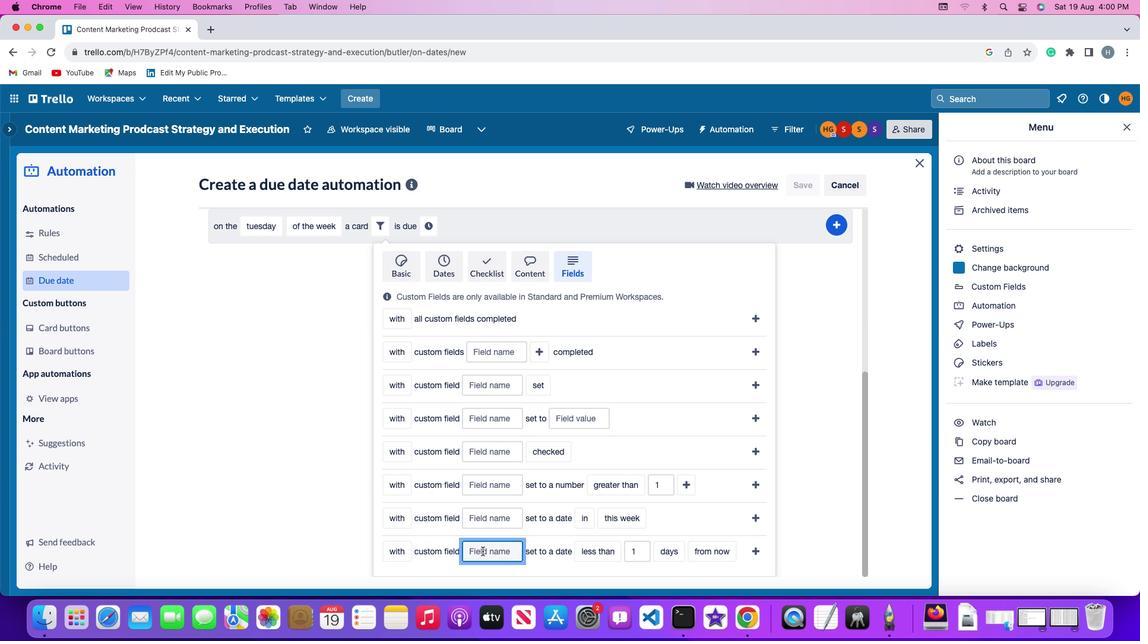 
Action: Key pressed Key.shift
Screenshot: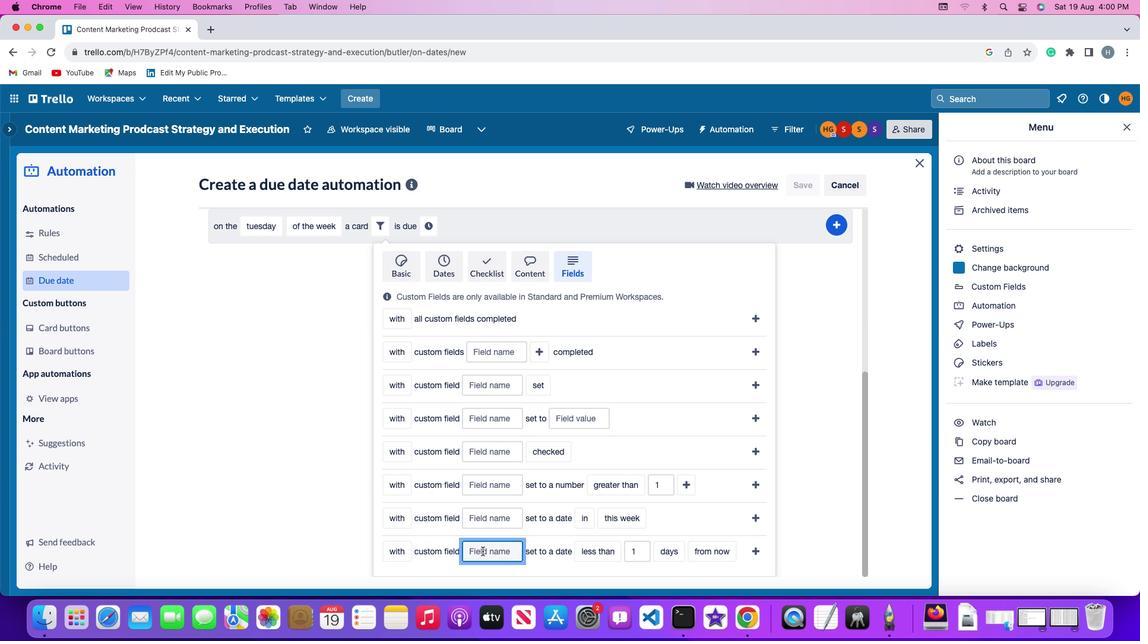 
Action: Mouse moved to (482, 551)
Screenshot: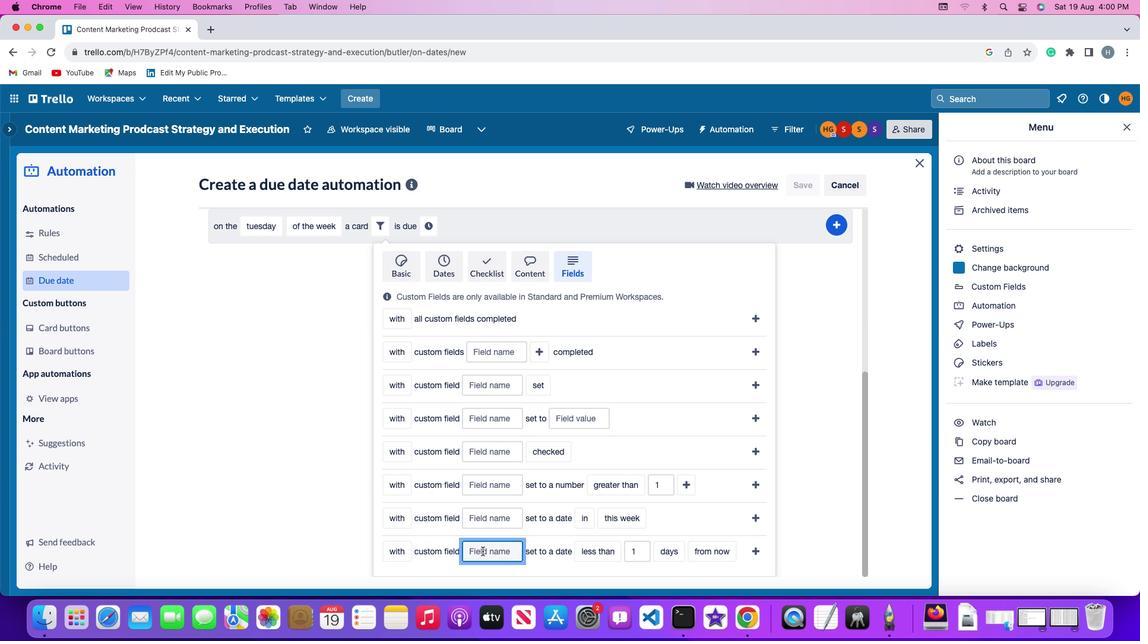 
Action: Key pressed 'R'
Screenshot: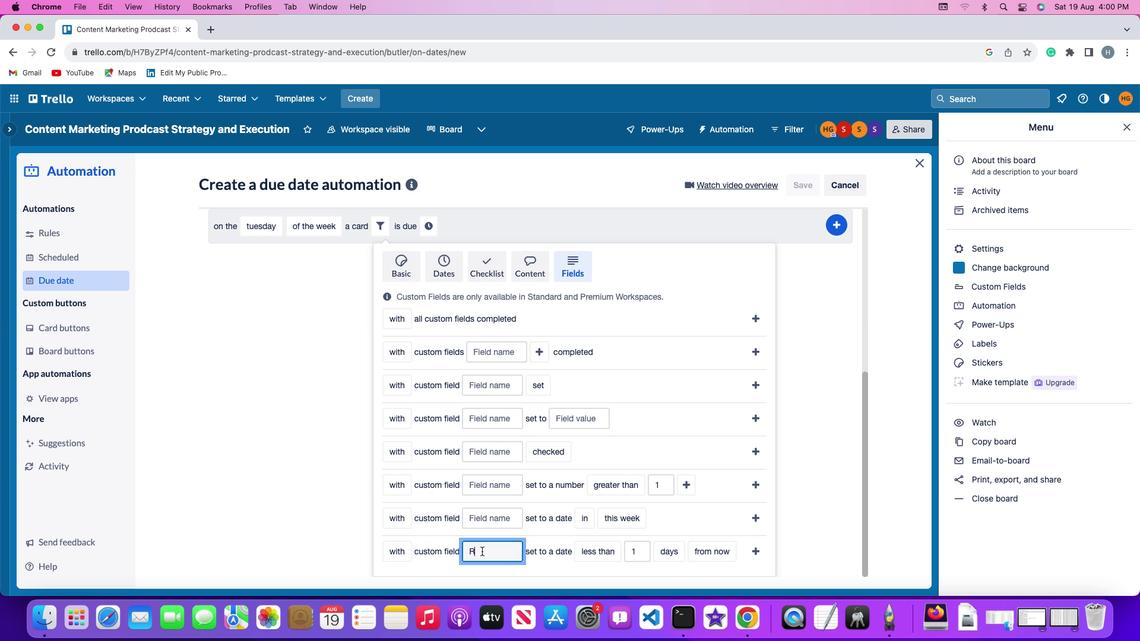 
Action: Mouse moved to (482, 551)
Screenshot: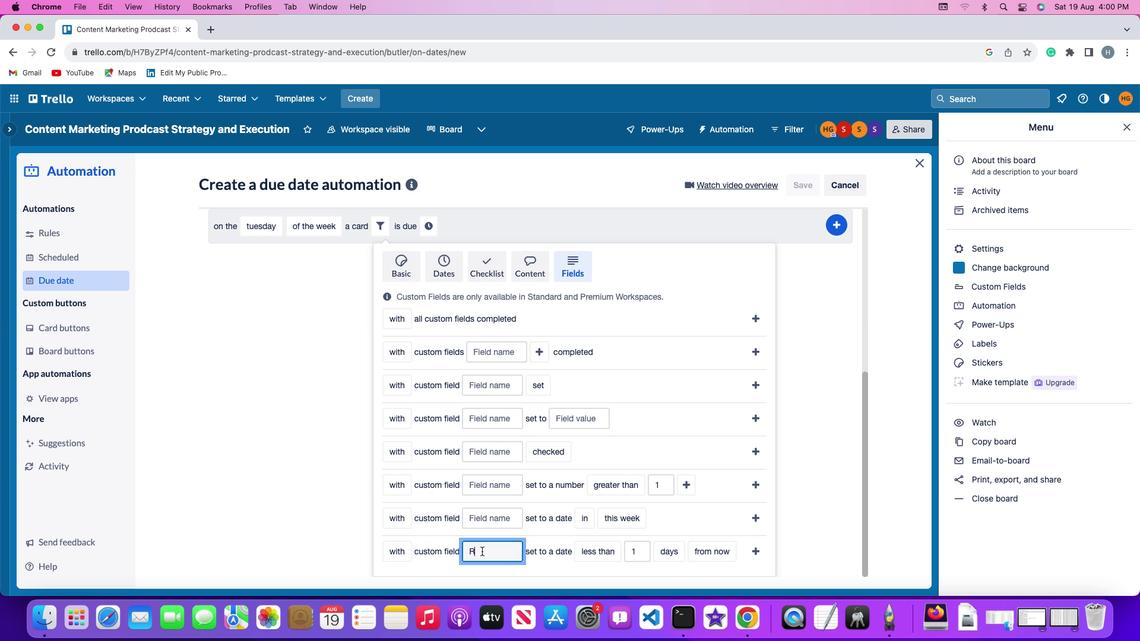 
Action: Key pressed 'e'
Screenshot: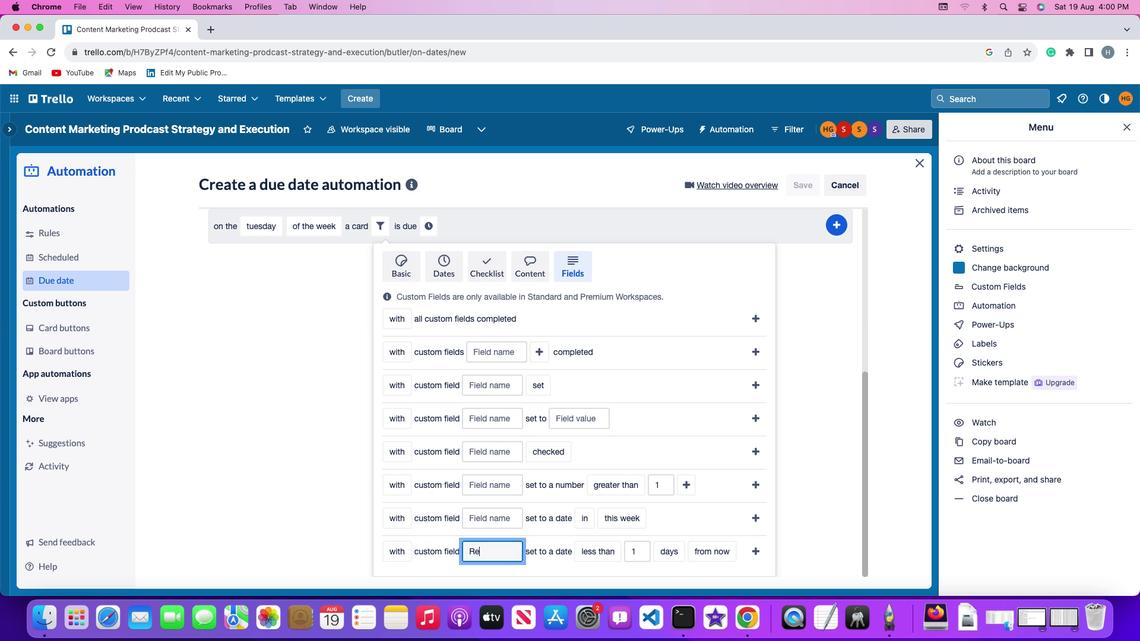 
Action: Mouse moved to (481, 551)
Screenshot: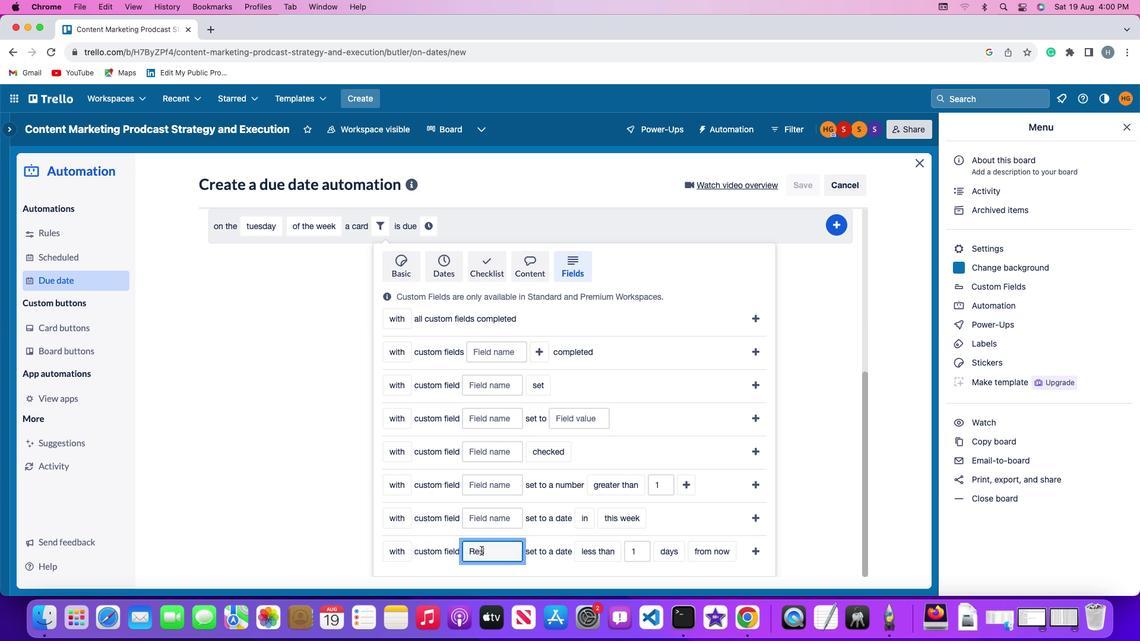 
Action: Key pressed 's'
Screenshot: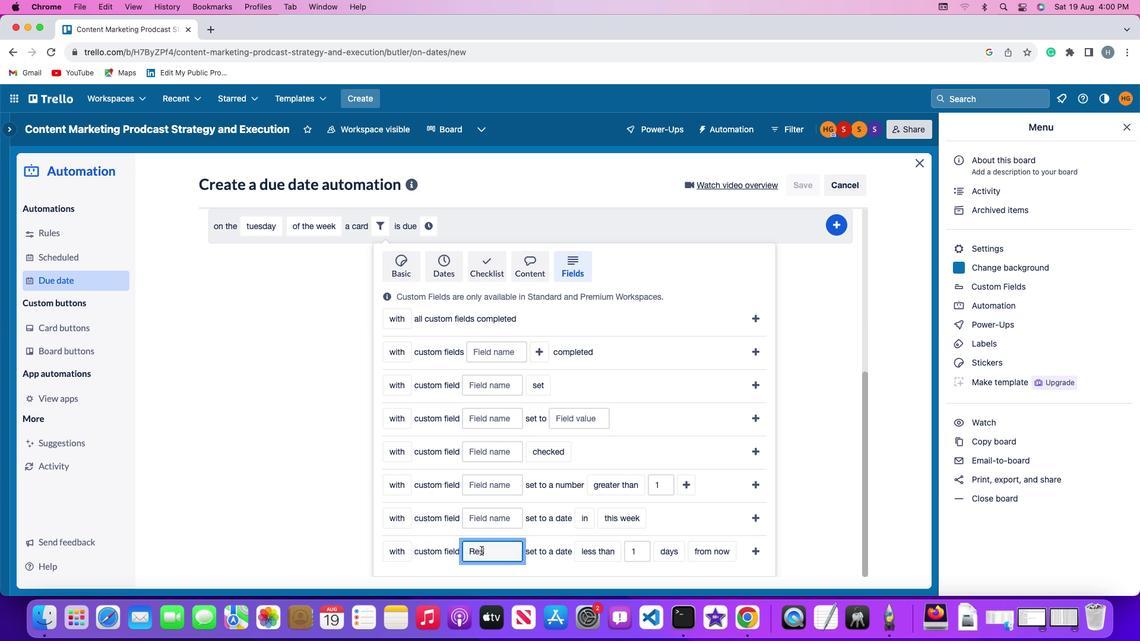 
Action: Mouse moved to (481, 551)
Screenshot: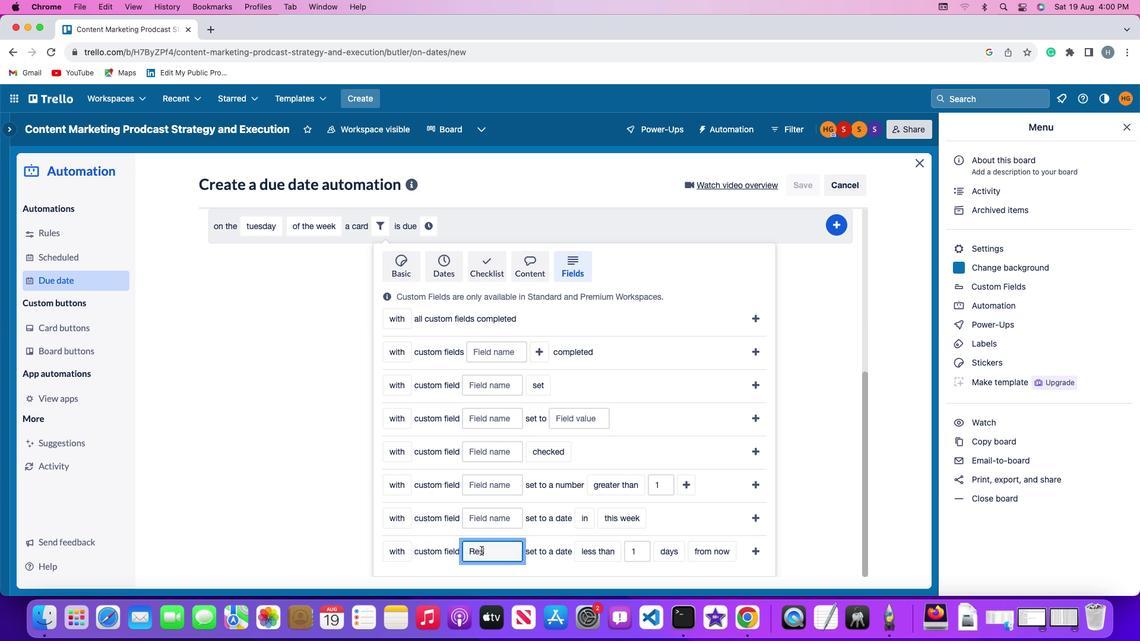 
Action: Key pressed 'u''m''e'
Screenshot: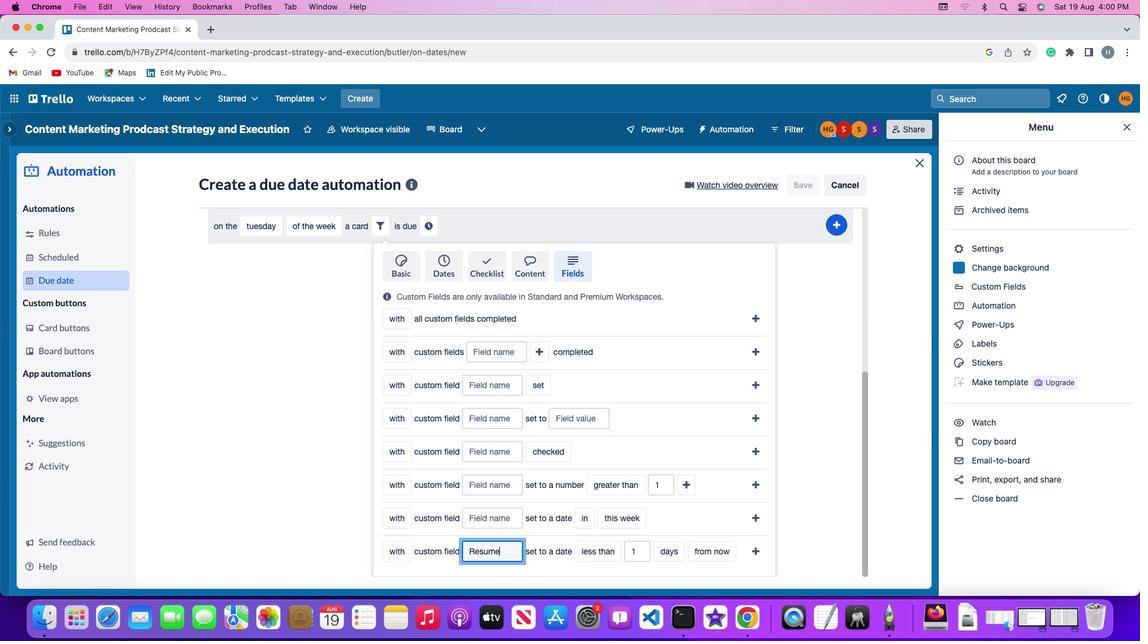 
Action: Mouse moved to (602, 550)
Screenshot: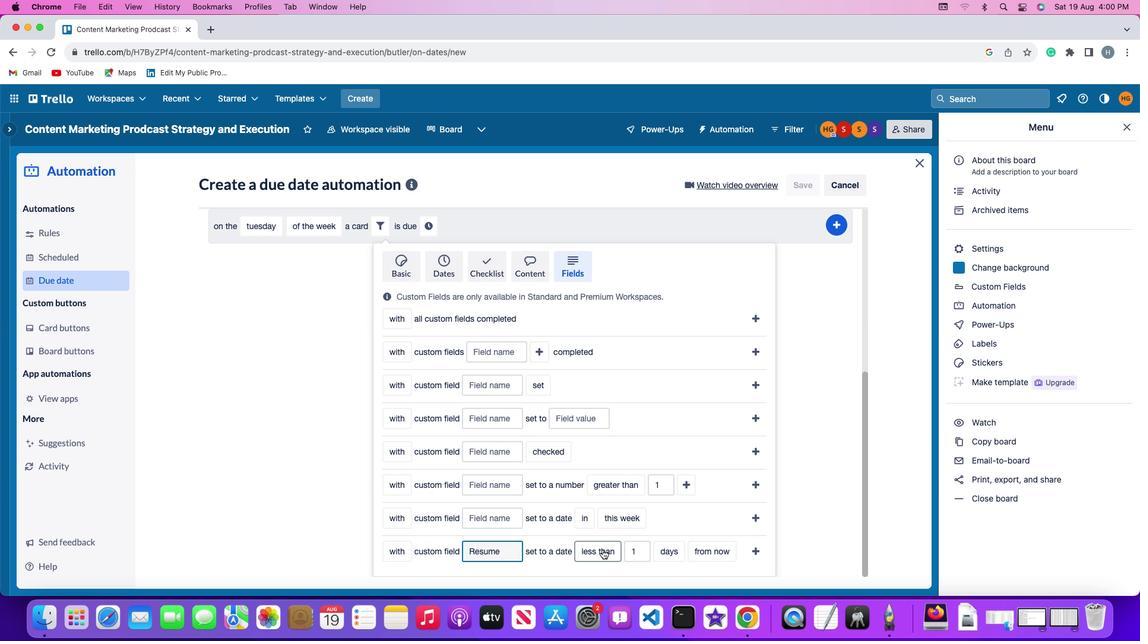 
Action: Mouse pressed left at (602, 550)
Screenshot: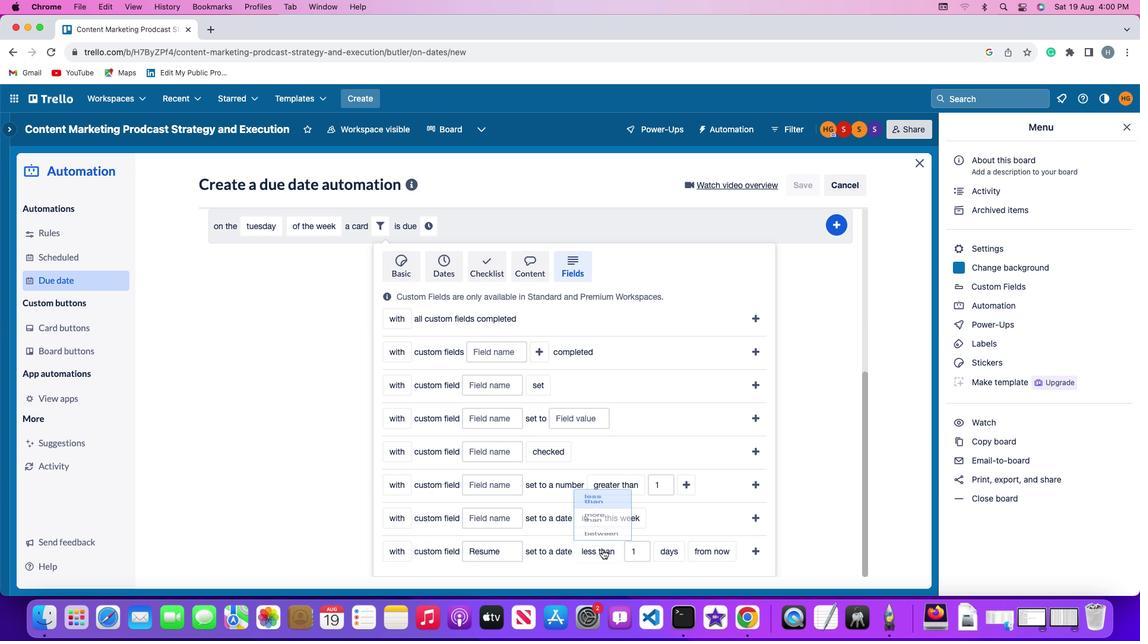
Action: Mouse moved to (598, 469)
Screenshot: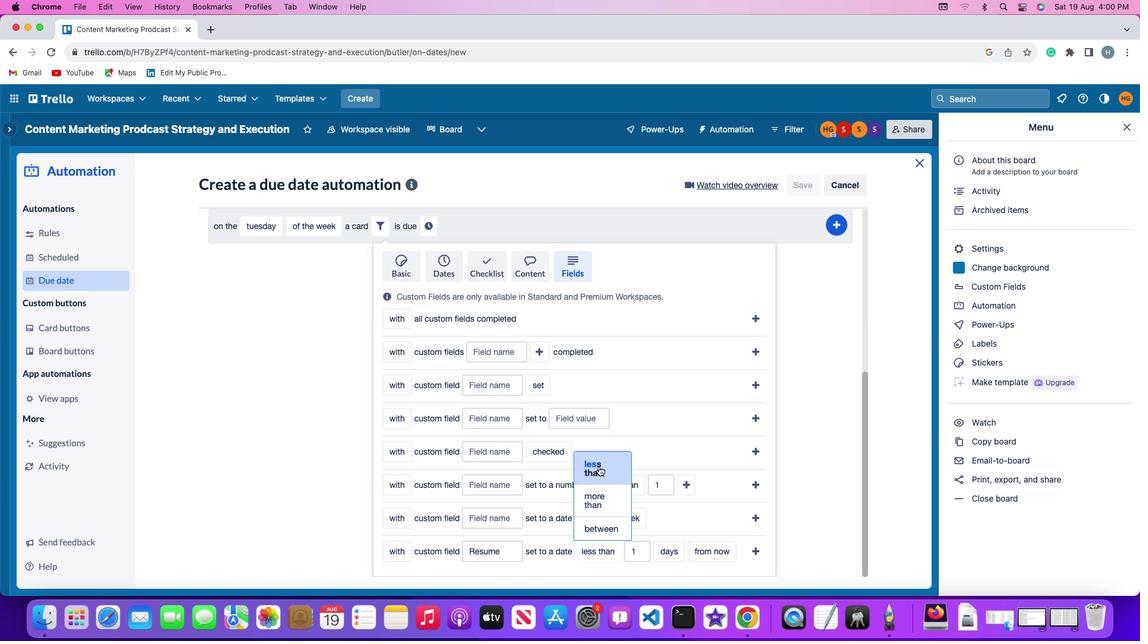 
Action: Mouse pressed left at (598, 469)
Screenshot: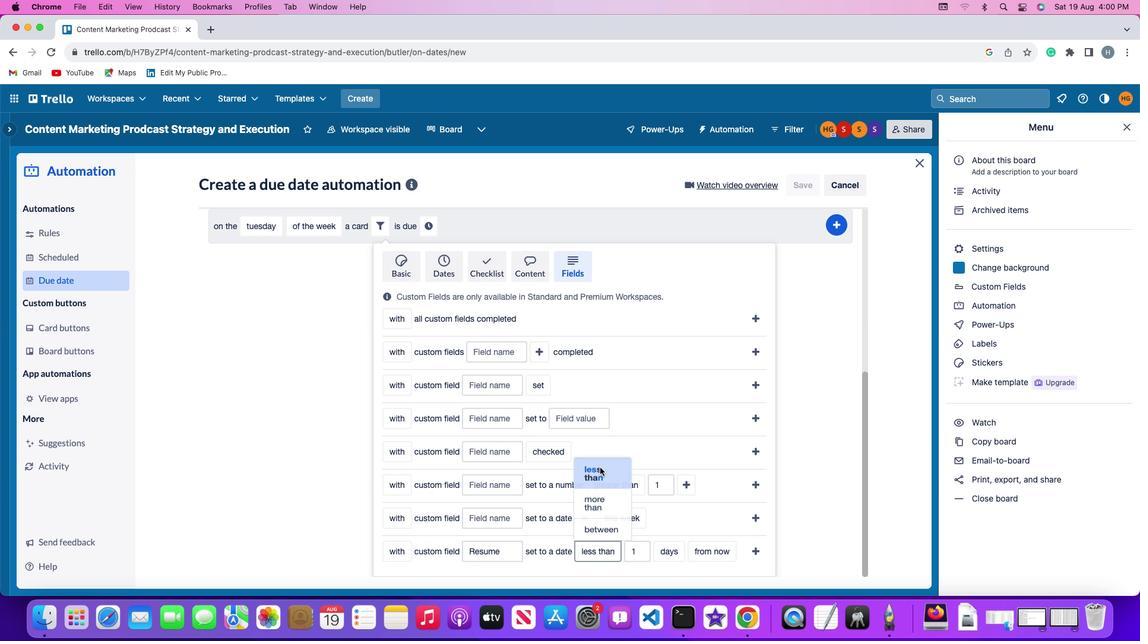 
Action: Mouse moved to (636, 555)
Screenshot: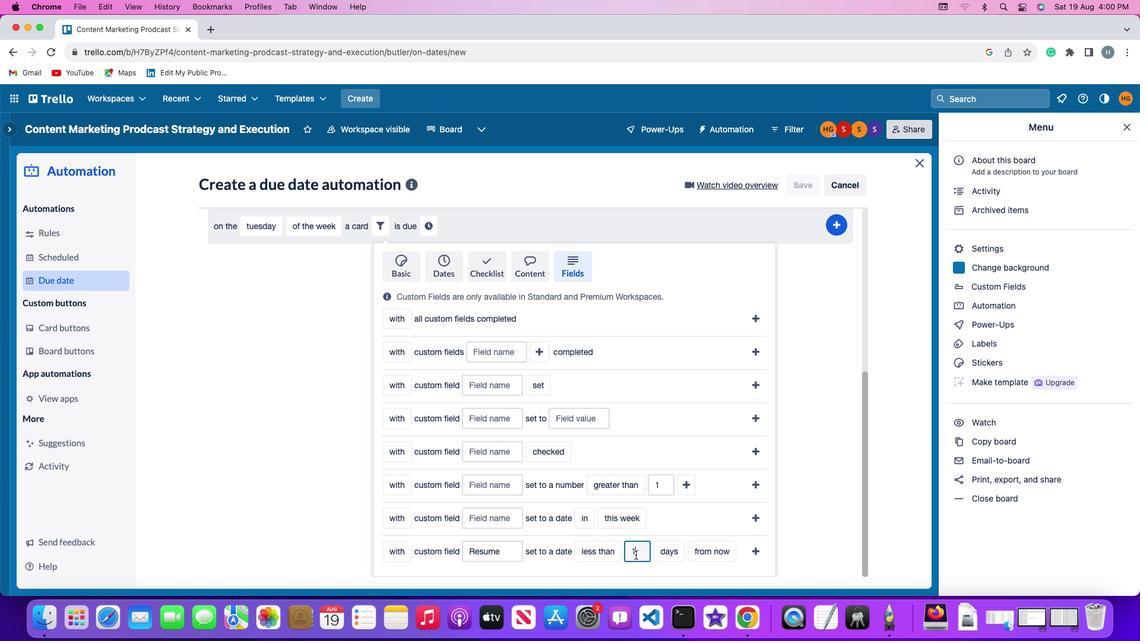 
Action: Mouse pressed left at (636, 555)
Screenshot: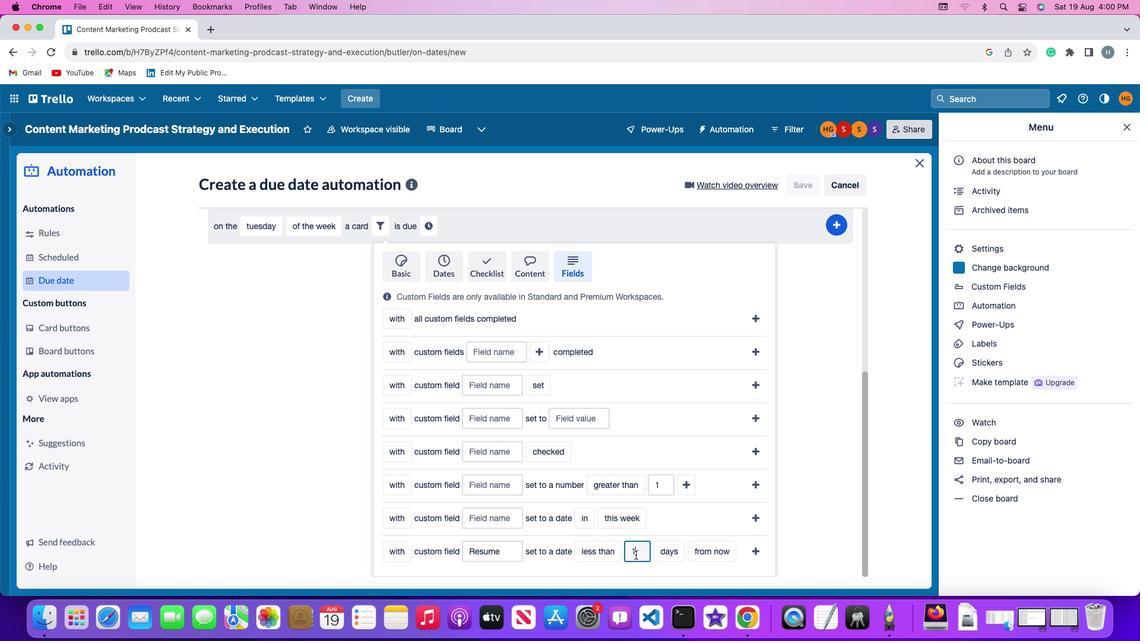 
Action: Mouse moved to (636, 554)
Screenshot: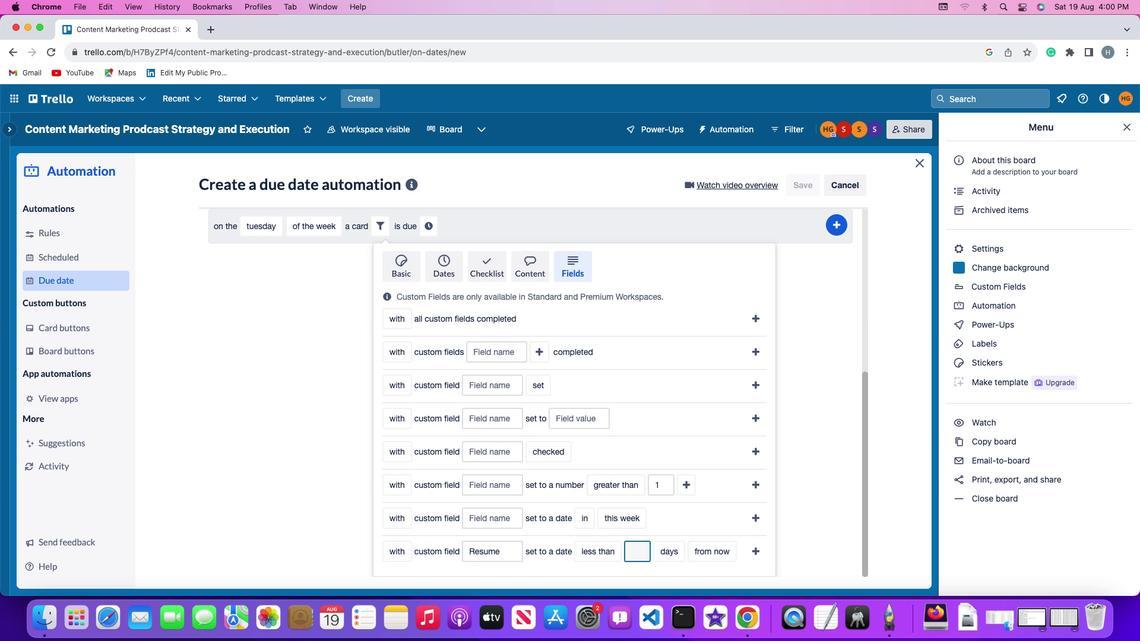 
Action: Key pressed Key.backspace'1'
Screenshot: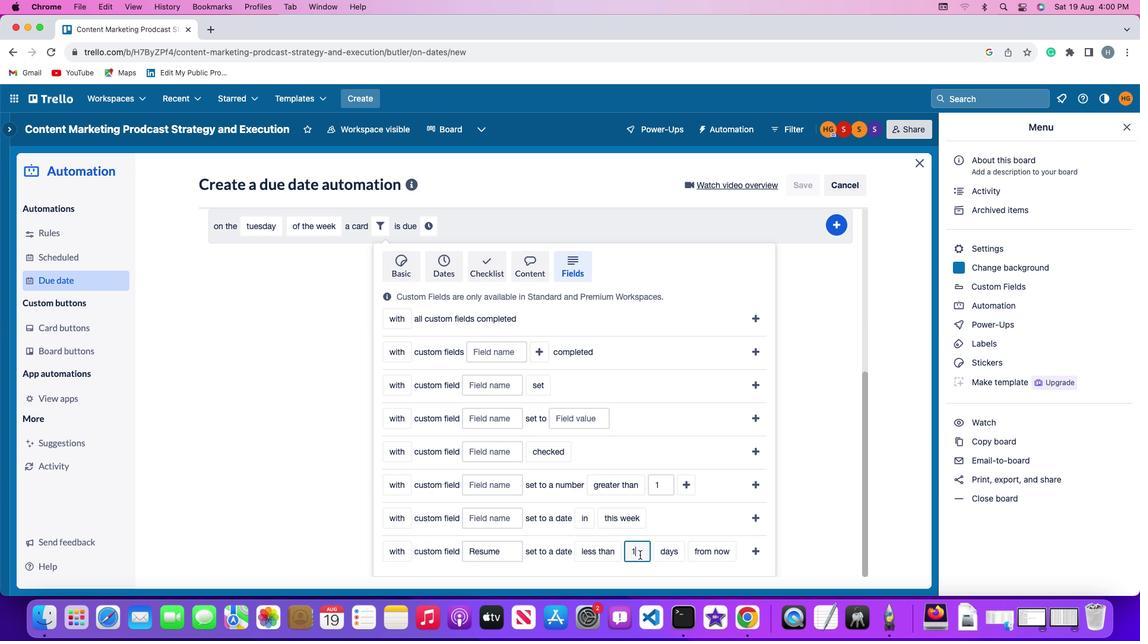 
Action: Mouse moved to (673, 554)
Screenshot: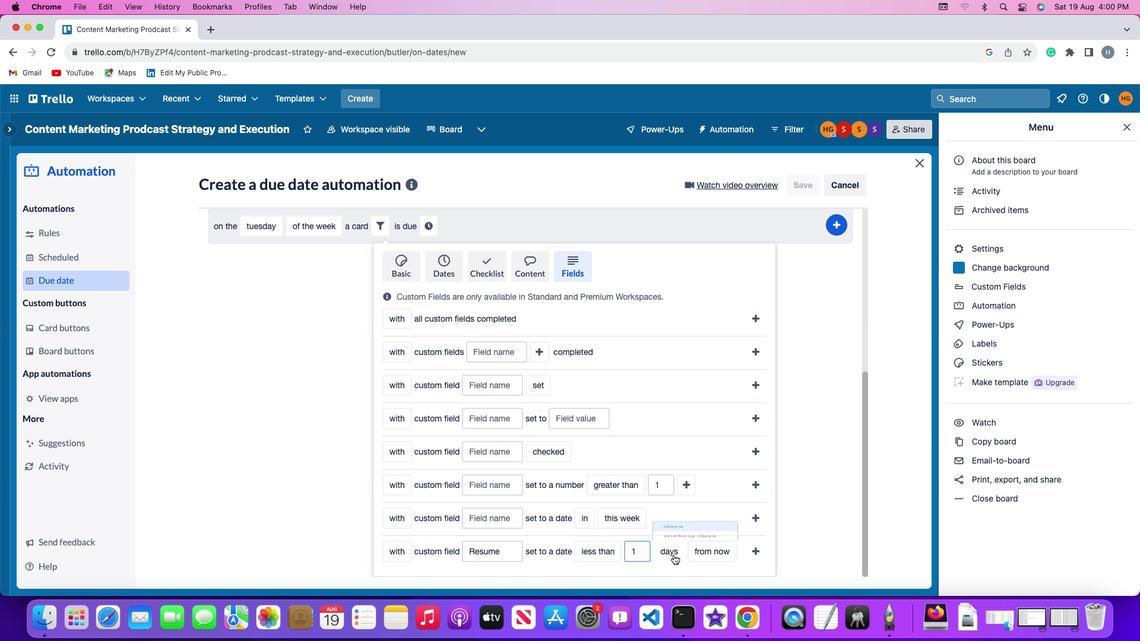 
Action: Mouse pressed left at (673, 554)
Screenshot: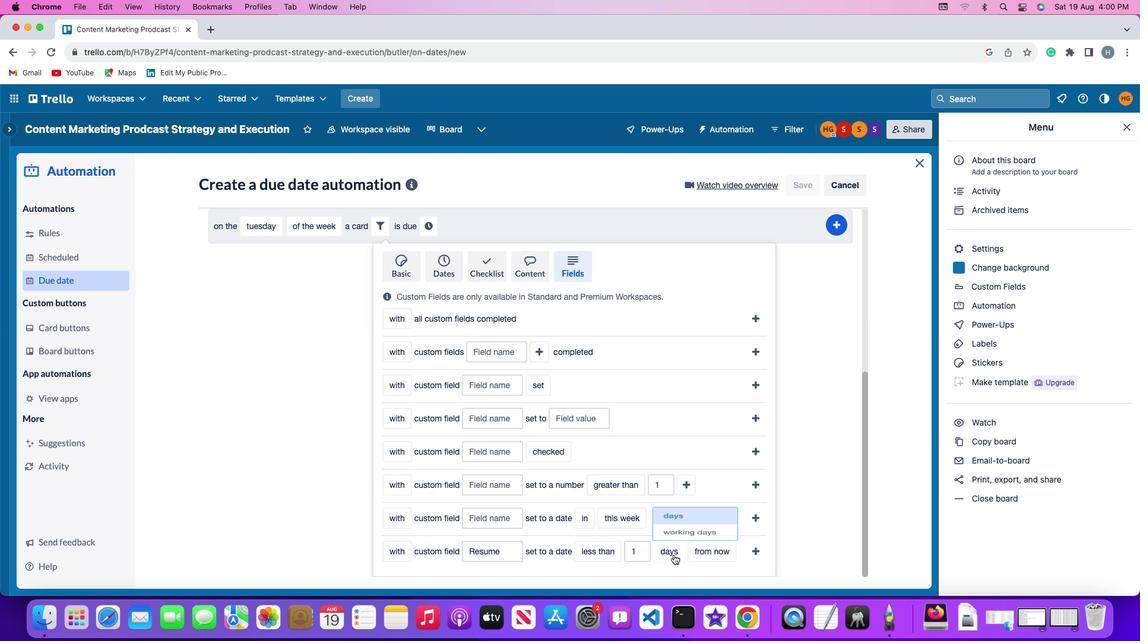 
Action: Mouse moved to (680, 529)
Screenshot: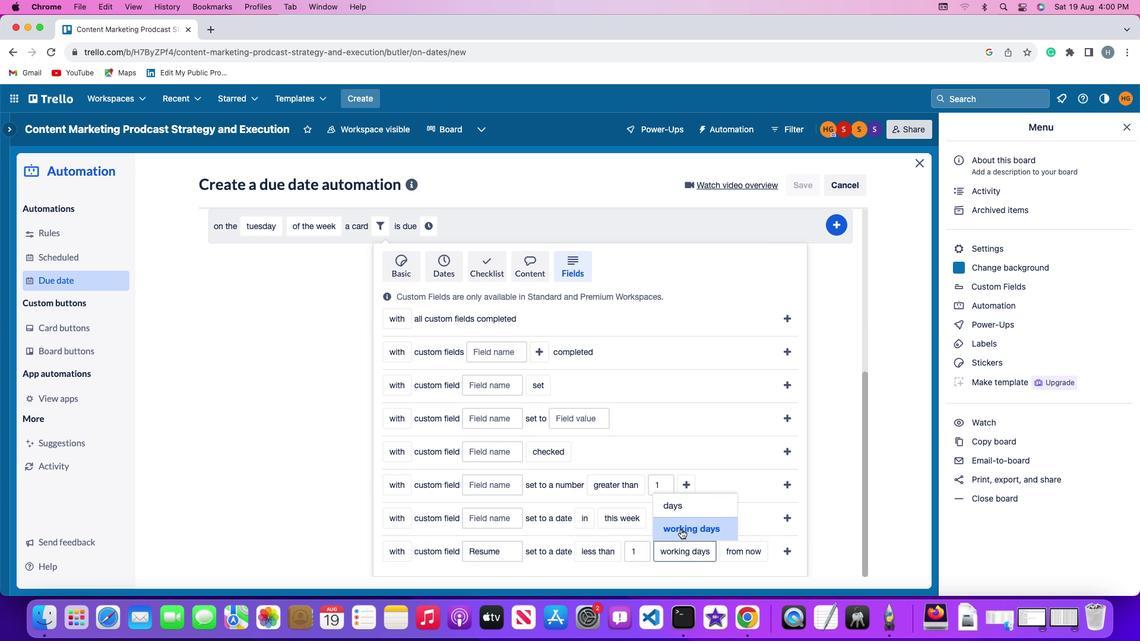 
Action: Mouse pressed left at (680, 529)
Screenshot: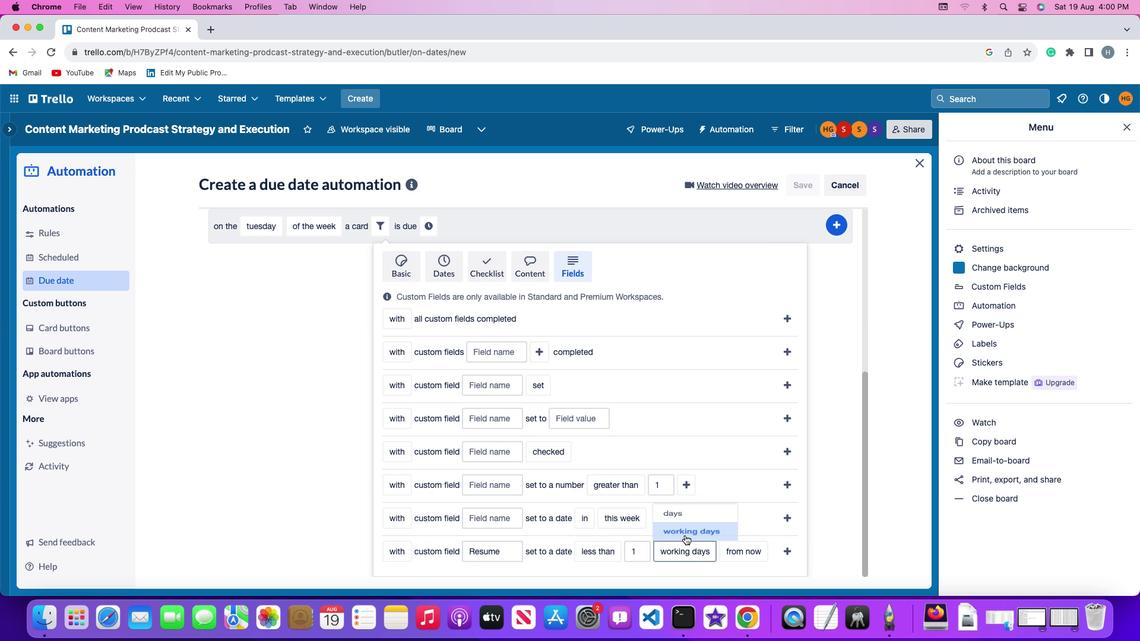 
Action: Mouse moved to (735, 553)
Screenshot: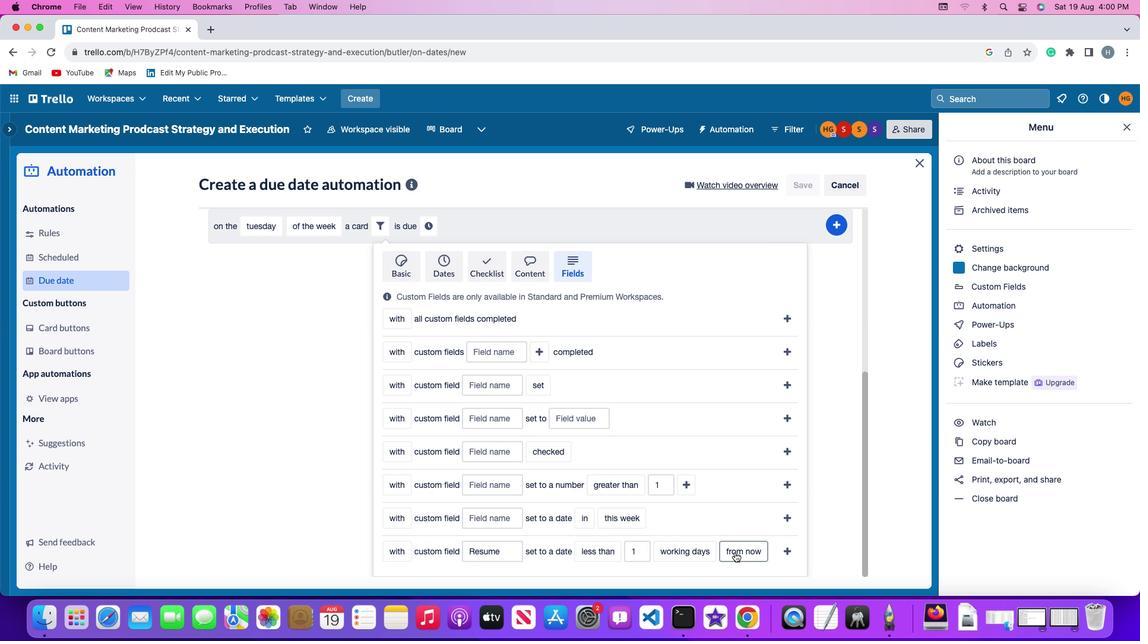 
Action: Mouse pressed left at (735, 553)
Screenshot: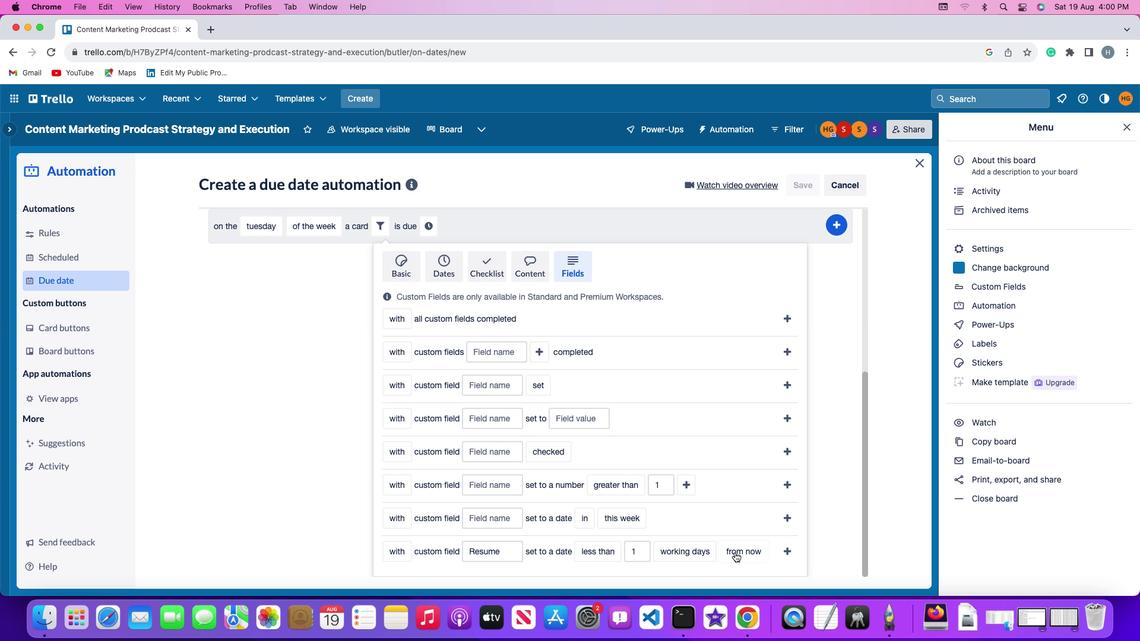 
Action: Mouse moved to (734, 533)
Screenshot: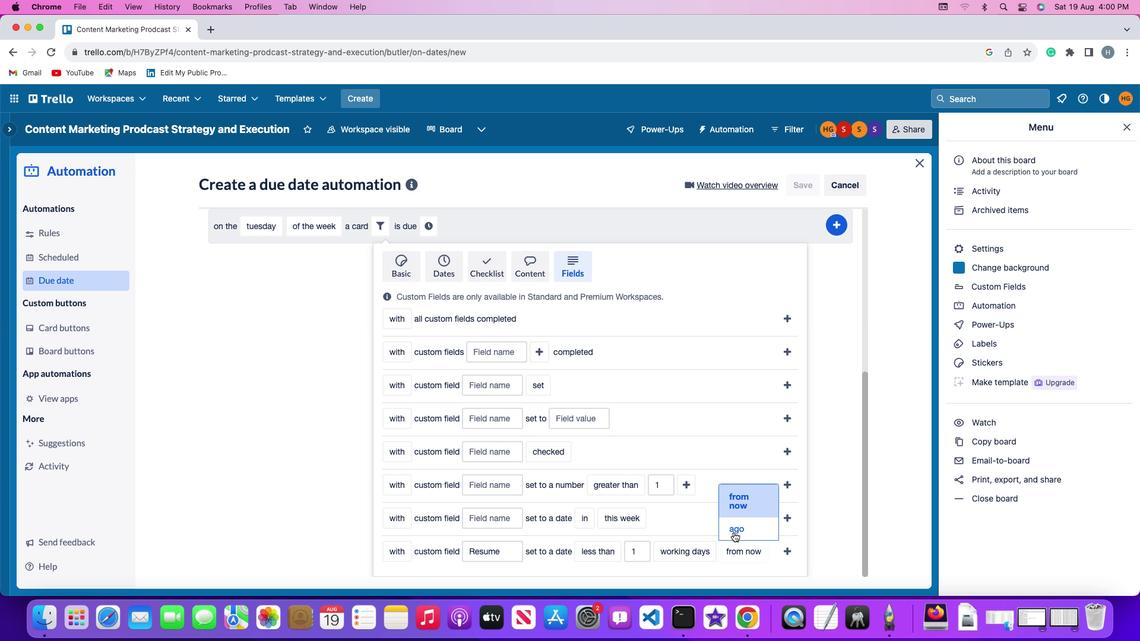 
Action: Mouse pressed left at (734, 533)
Screenshot: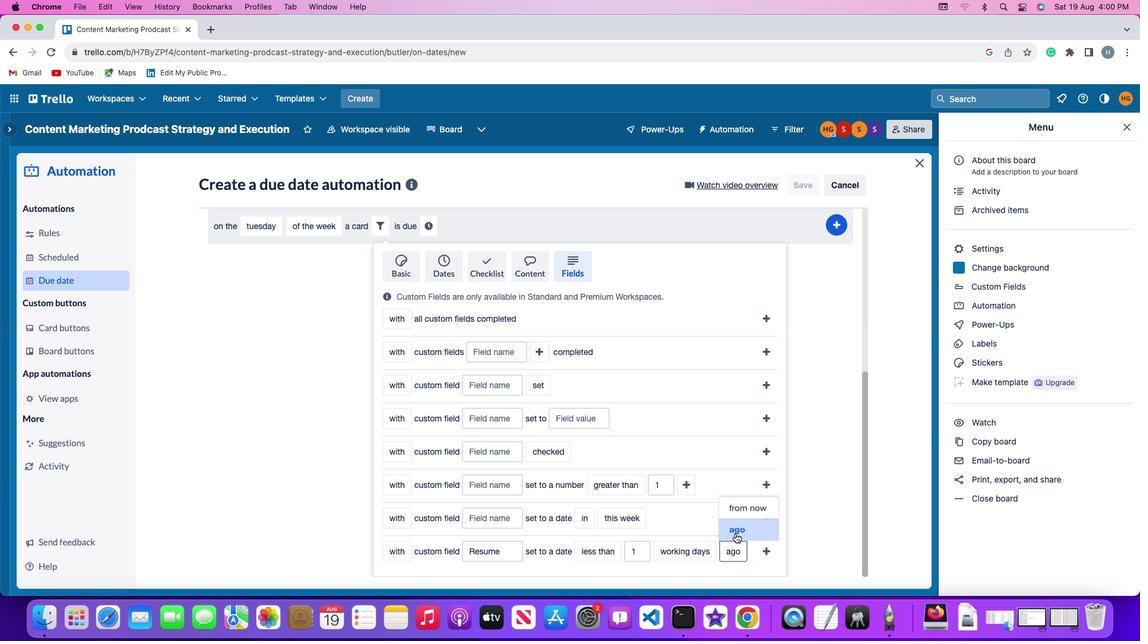 
Action: Mouse moved to (771, 552)
Screenshot: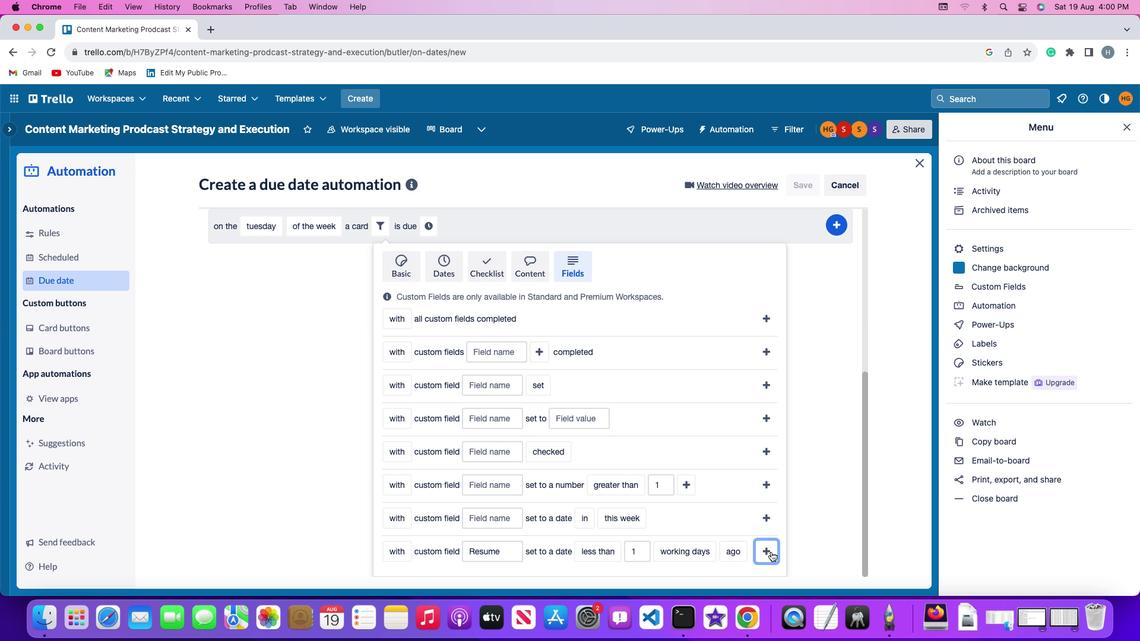 
Action: Mouse pressed left at (771, 552)
Screenshot: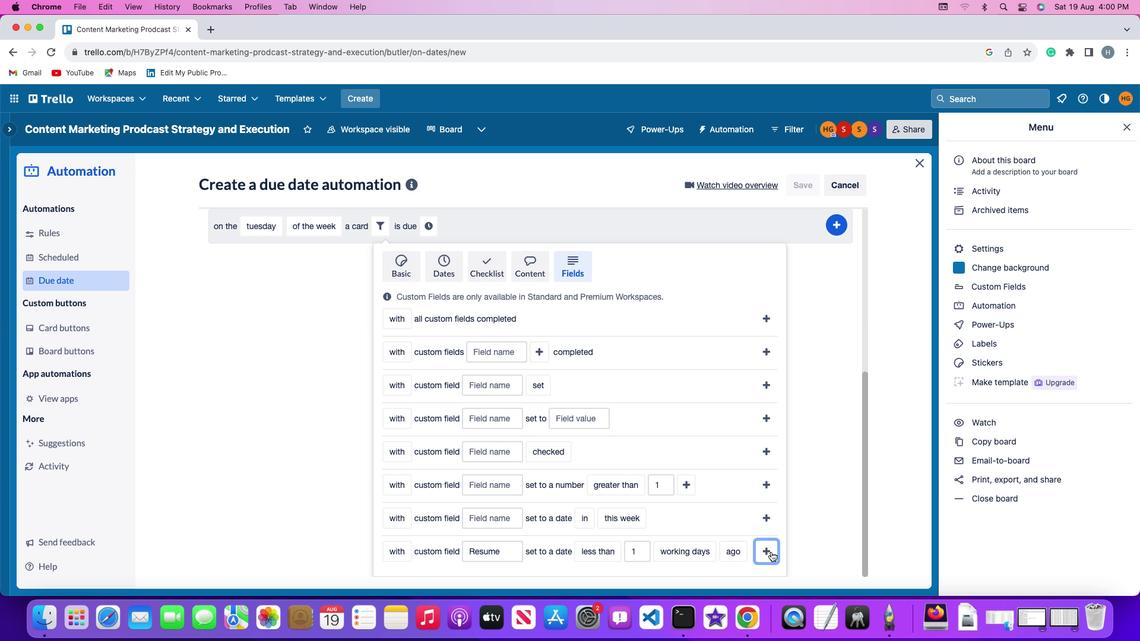 
Action: Mouse moved to (717, 516)
Screenshot: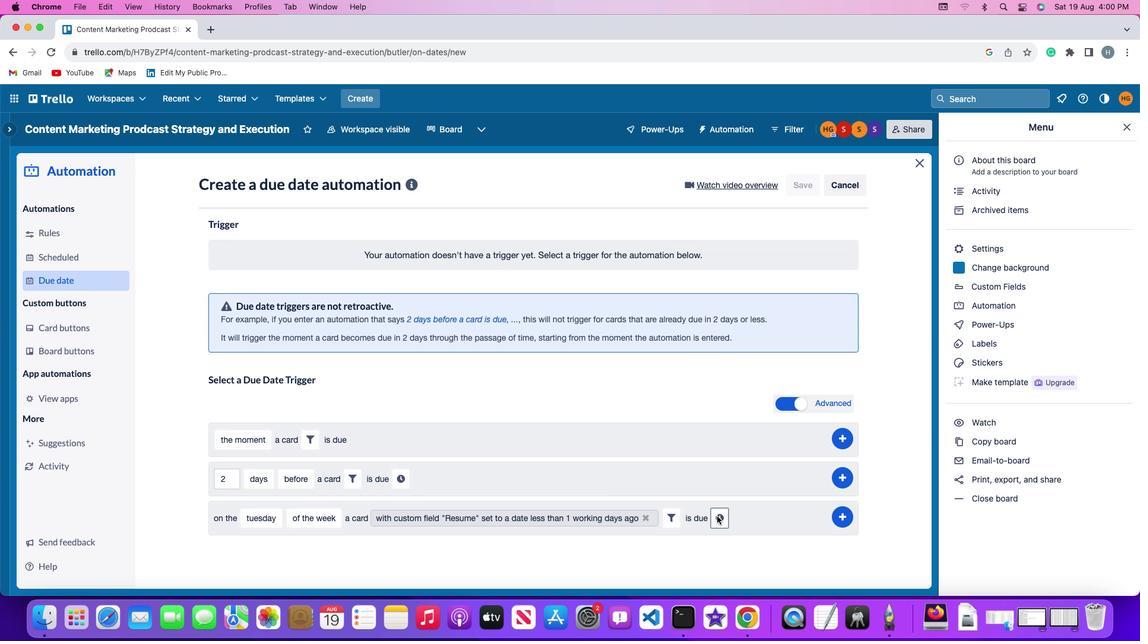 
Action: Mouse pressed left at (717, 516)
Screenshot: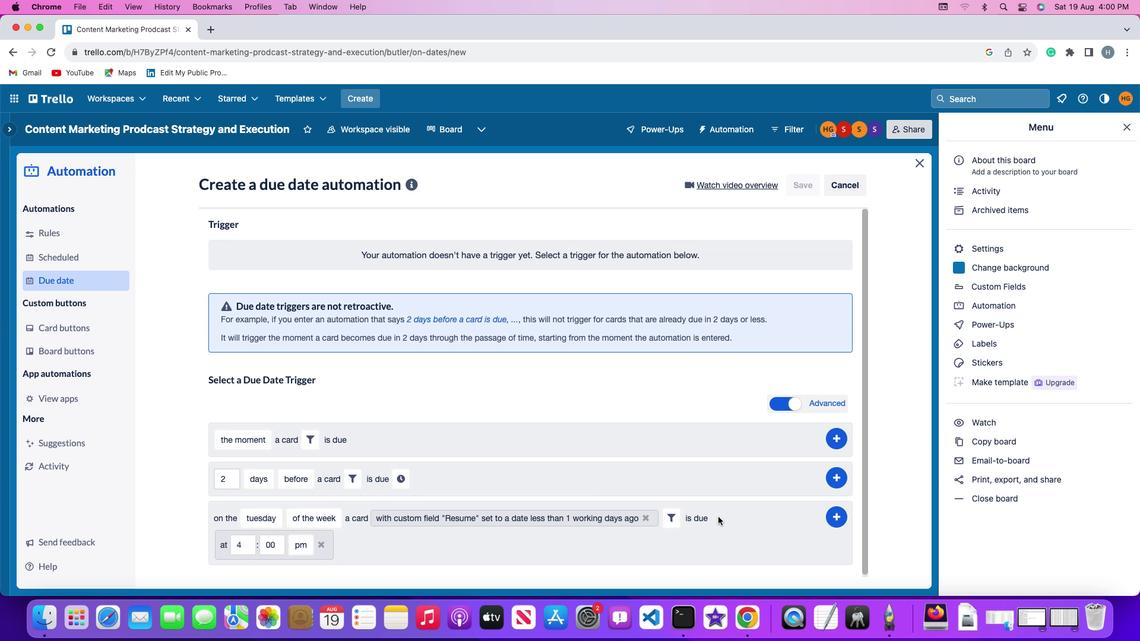 
Action: Mouse moved to (249, 545)
Screenshot: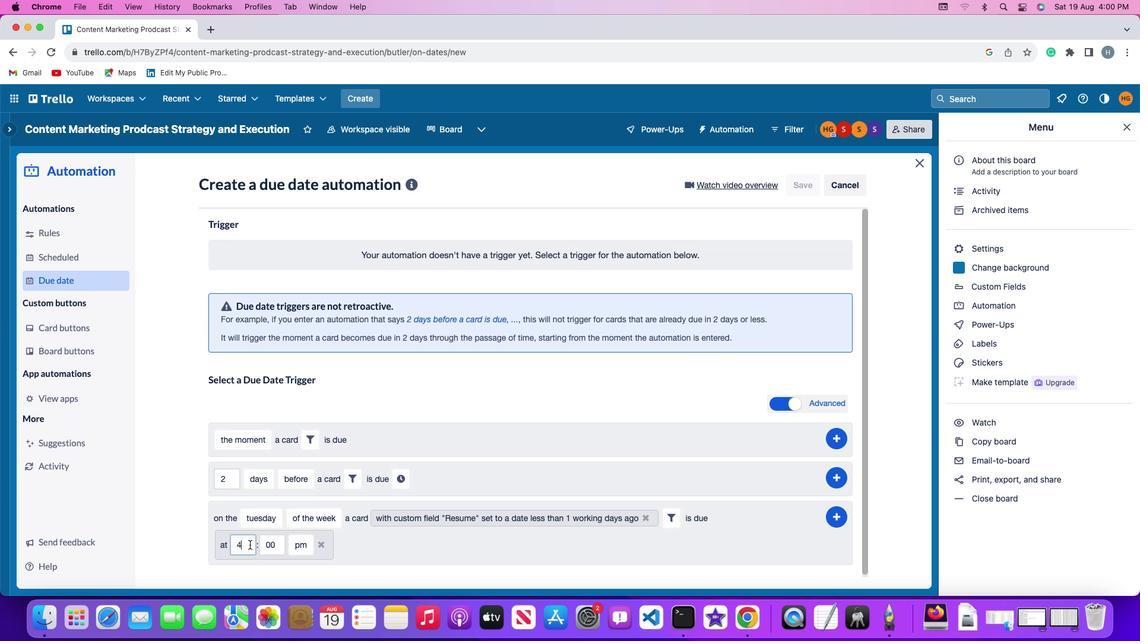 
Action: Mouse pressed left at (249, 545)
Screenshot: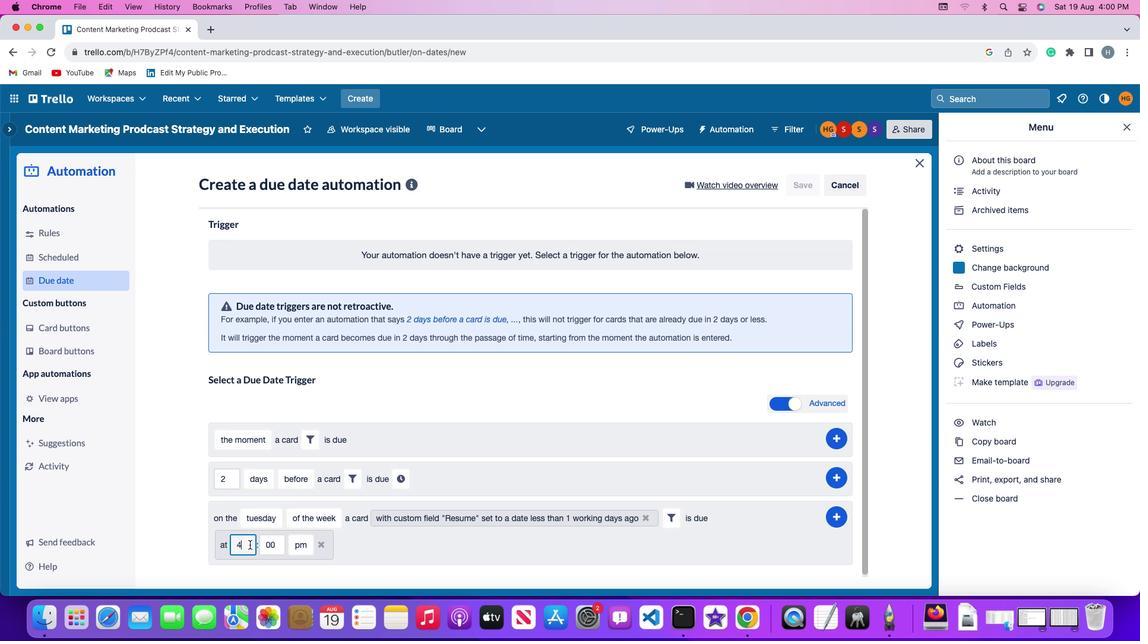 
Action: Key pressed Key.backspace'1''1'
Screenshot: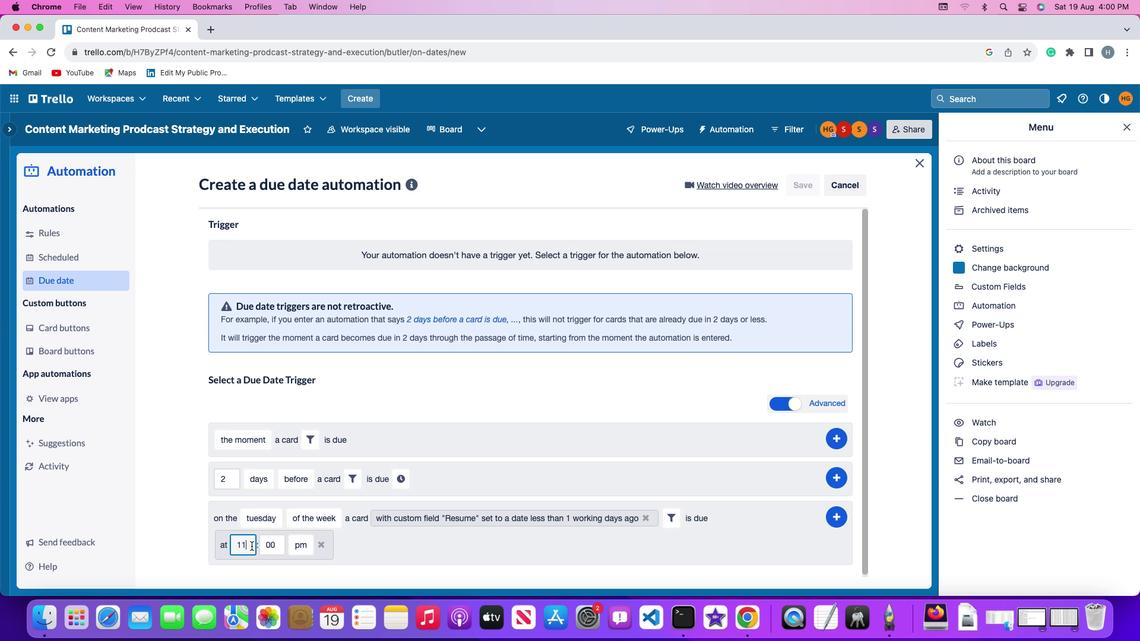 
Action: Mouse moved to (276, 546)
Screenshot: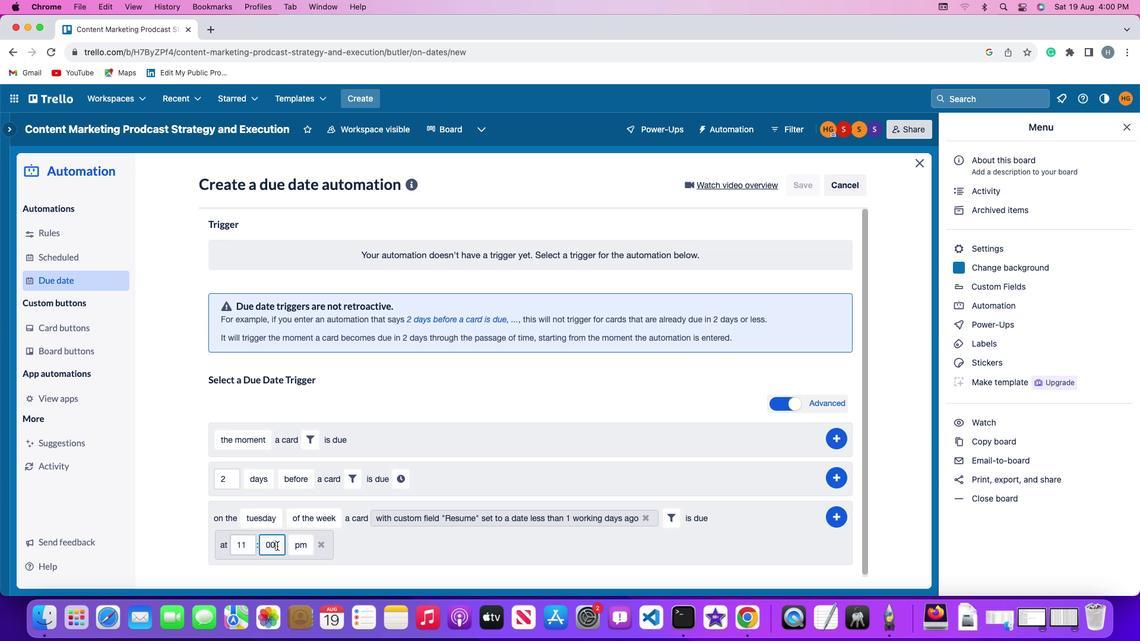 
Action: Mouse pressed left at (276, 546)
Screenshot: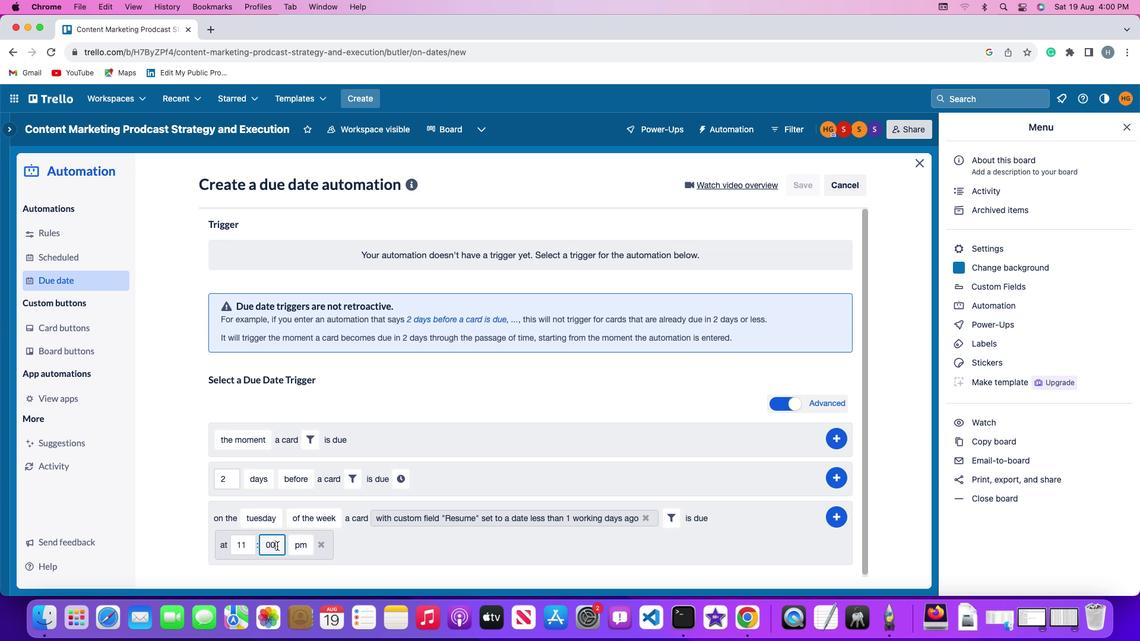 
Action: Key pressed Key.backspaceKey.backspace'0''0'
Screenshot: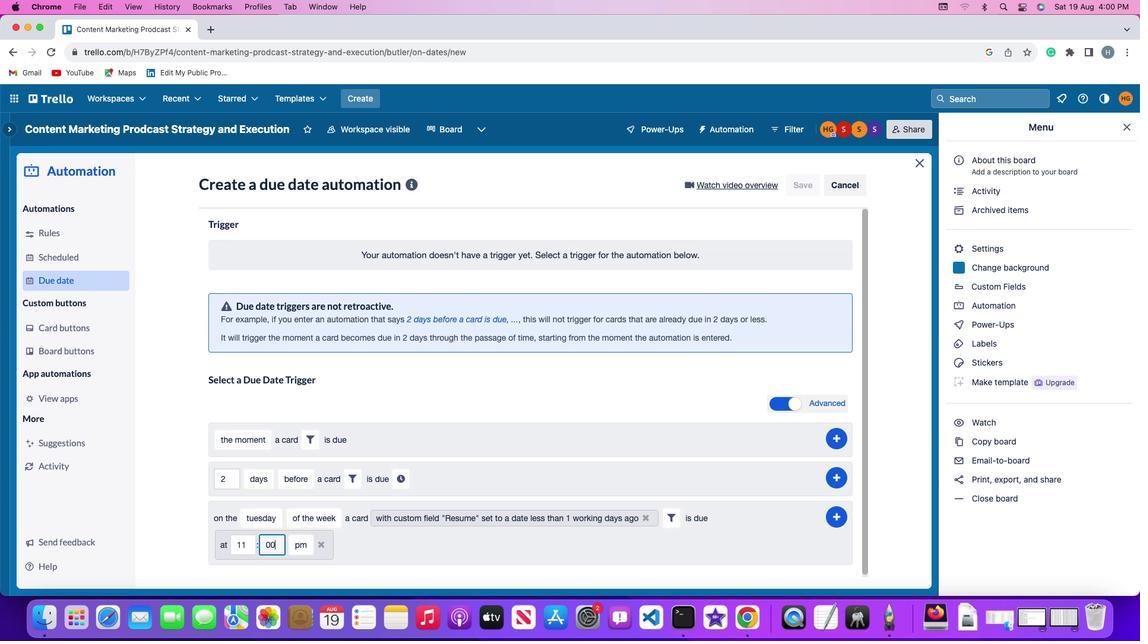 
Action: Mouse moved to (294, 548)
Screenshot: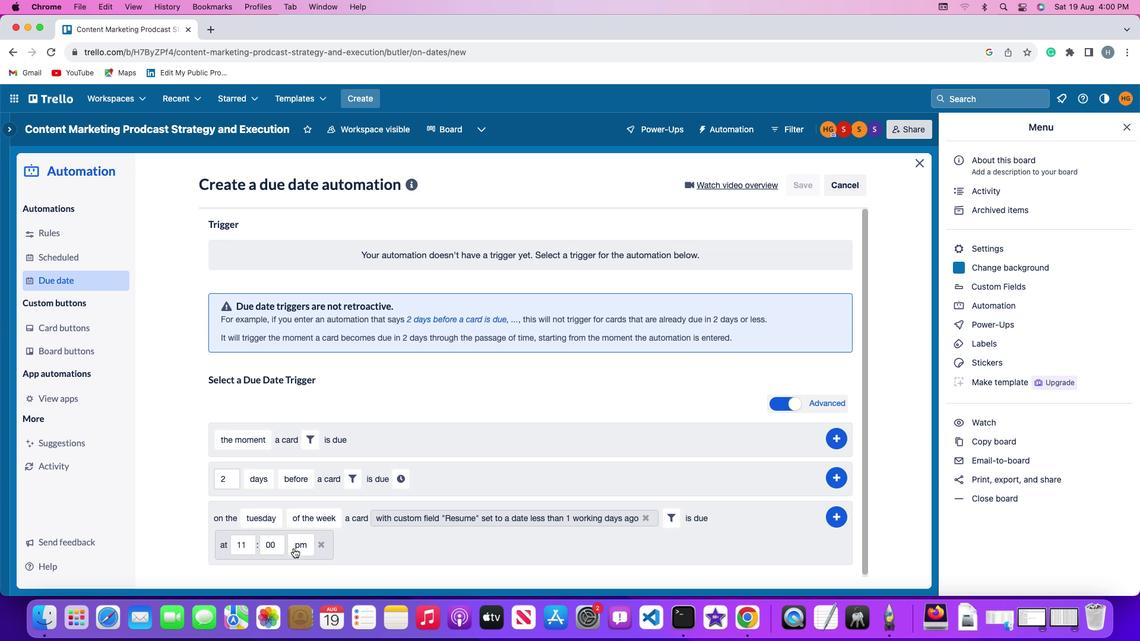 
Action: Mouse pressed left at (294, 548)
Screenshot: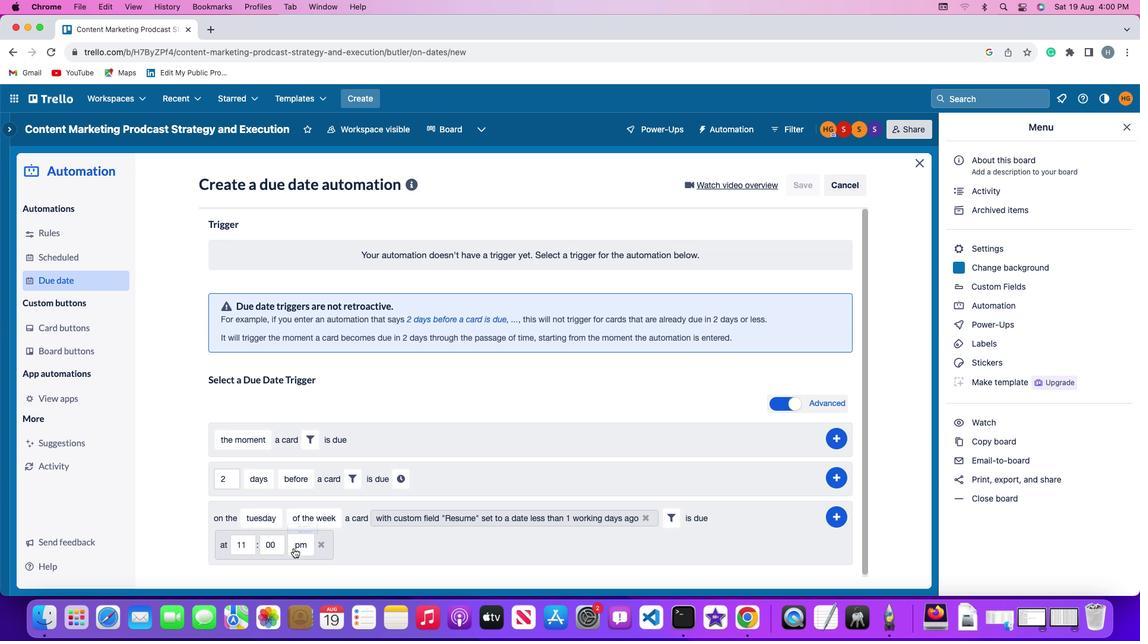 
Action: Mouse moved to (307, 501)
Screenshot: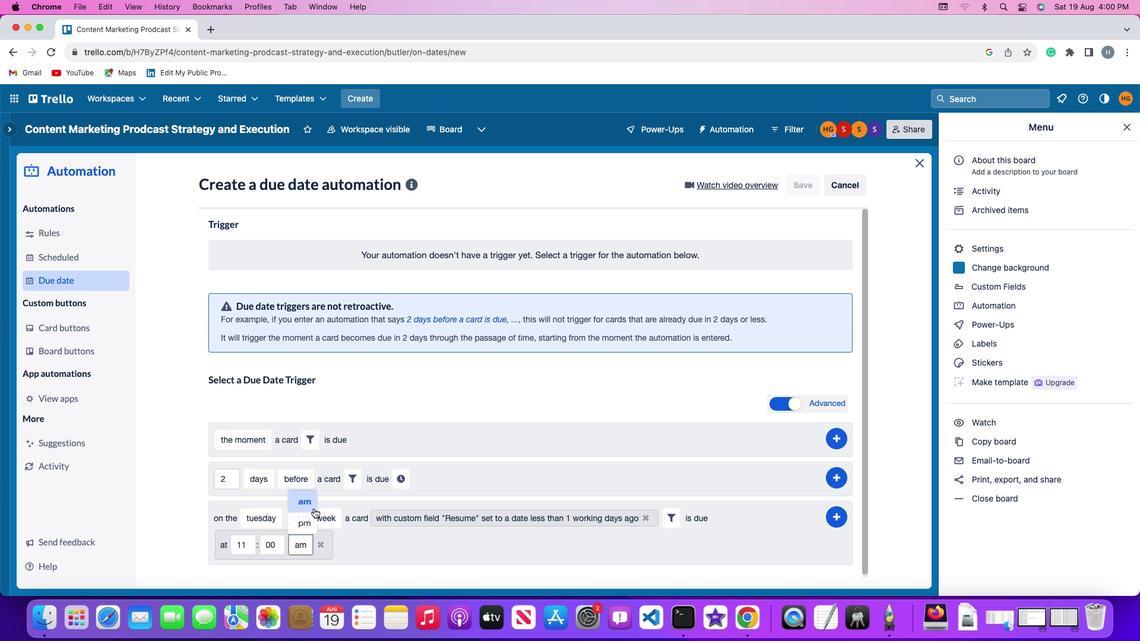 
Action: Mouse pressed left at (307, 501)
Screenshot: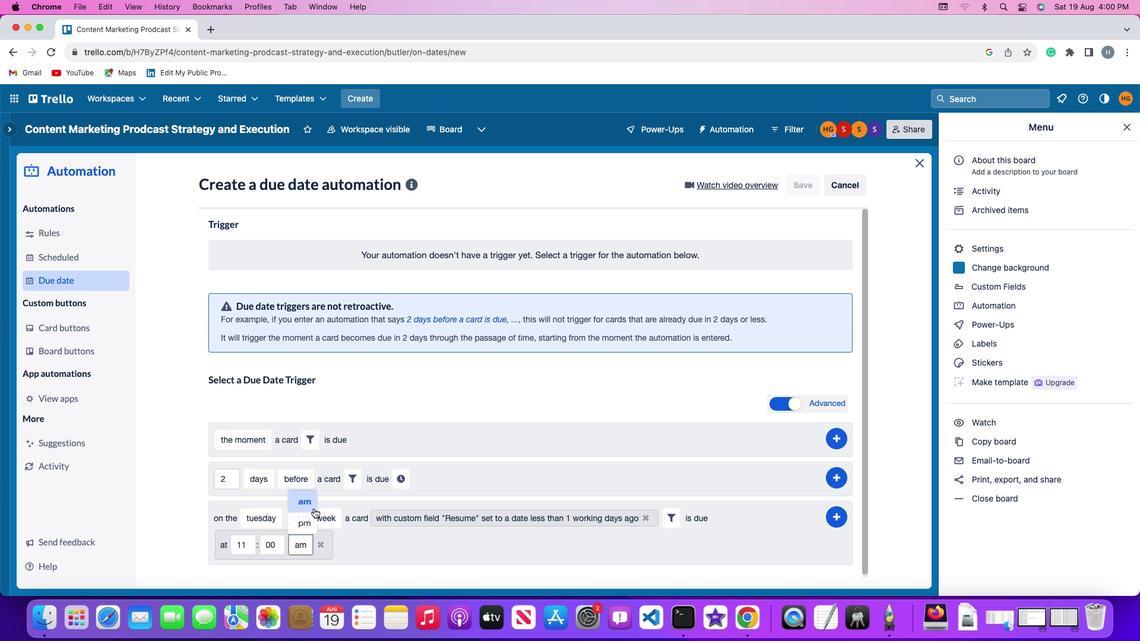
Action: Mouse moved to (841, 514)
Screenshot: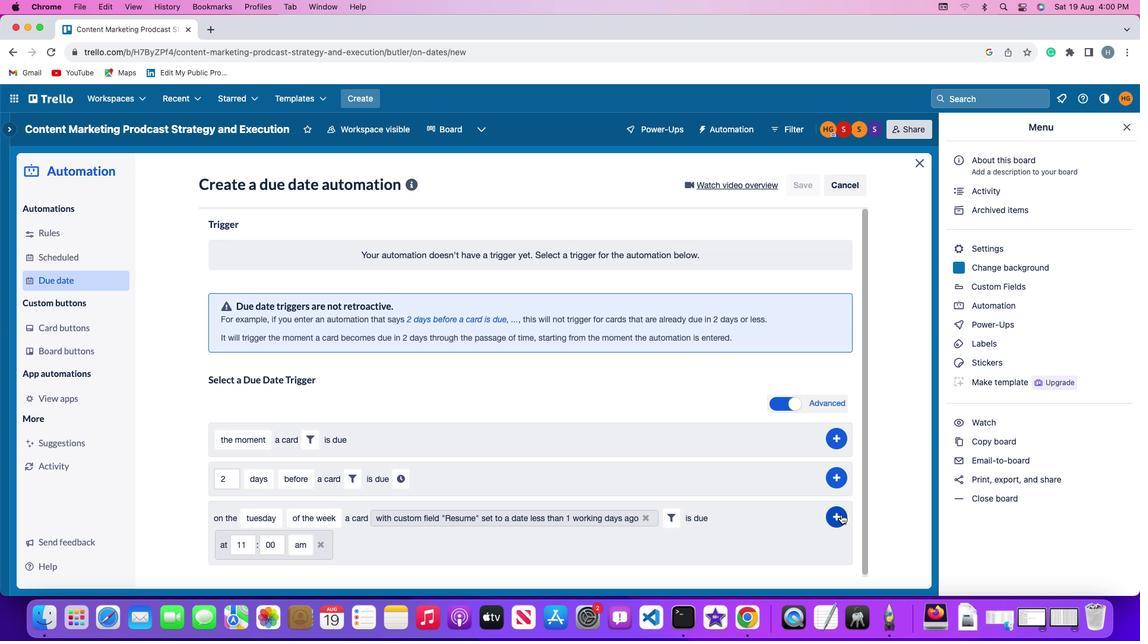 
Action: Mouse pressed left at (841, 514)
Screenshot: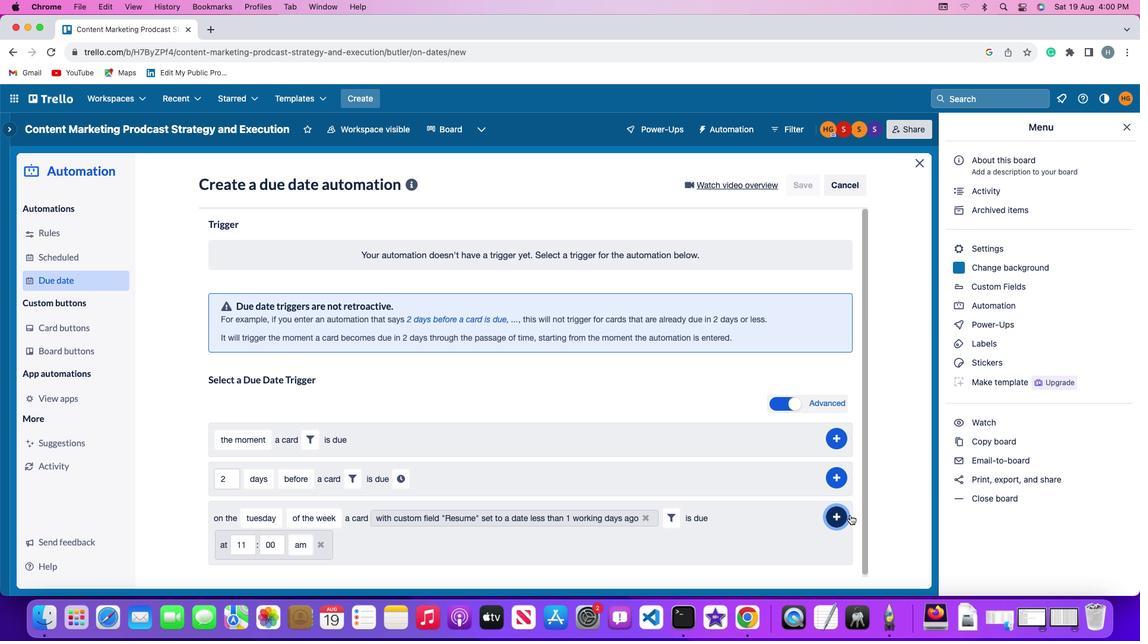 
Action: Mouse moved to (906, 422)
Screenshot: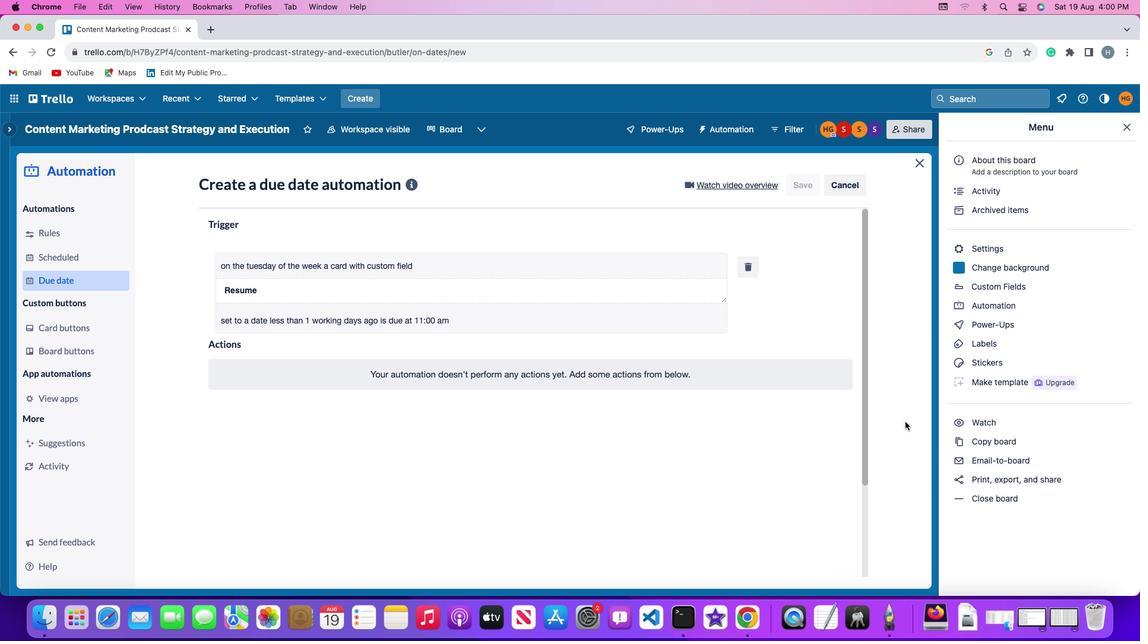 
